 Task: Open Card Card0000000083 in Board Board0000000021 in Workspace WS0000000007 in Trello. Add Member Email0000000027 to Card Card0000000083 in Board Board0000000021 in Workspace WS0000000007 in Trello. Add Orange Label titled Label0000000083 to Card Card0000000083 in Board Board0000000021 in Workspace WS0000000007 in Trello. Add Checklist CL0000000083 to Card Card0000000083 in Board Board0000000021 in Workspace WS0000000007 in Trello. Add Dates with Start Date as Oct 01 2023 and Due Date as Oct 31 2023 to Card Card0000000083 in Board Board0000000021 in Workspace WS0000000007 in Trello
Action: Mouse moved to (683, 101)
Screenshot: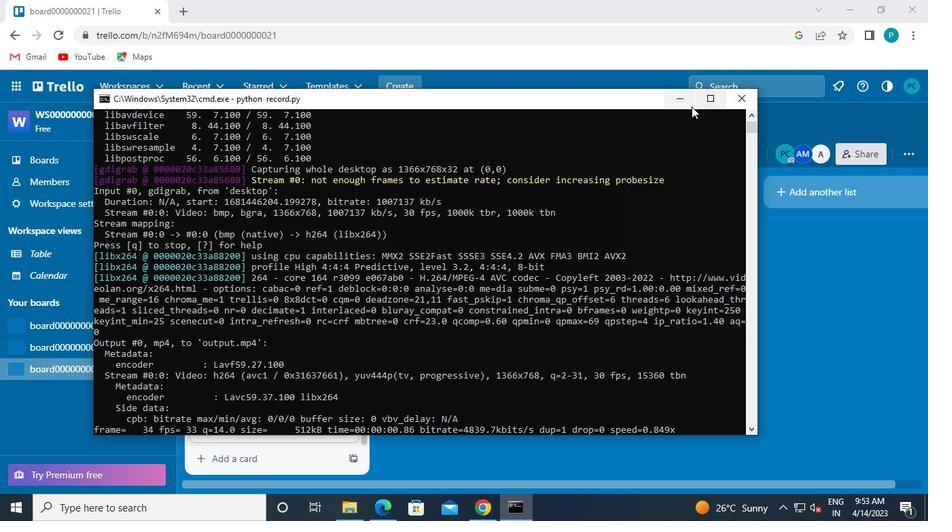 
Action: Mouse pressed left at (683, 101)
Screenshot: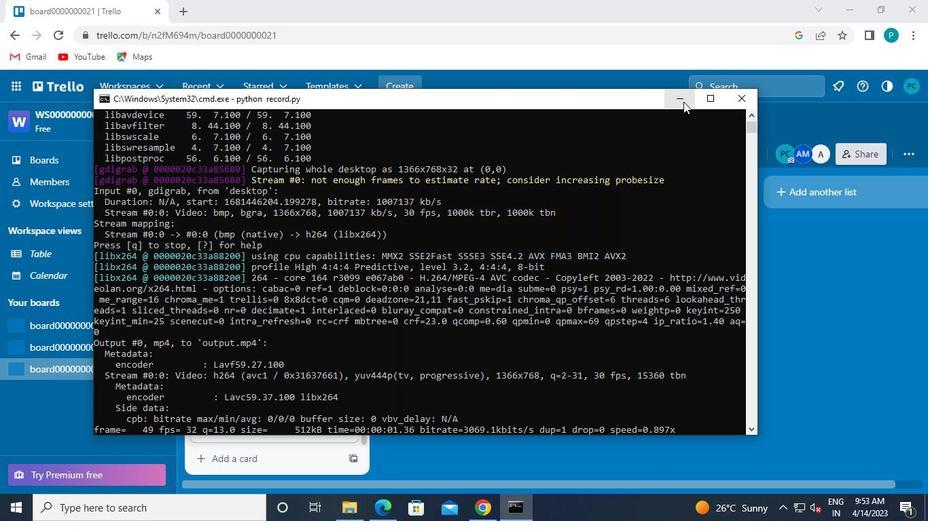 
Action: Mouse moved to (286, 393)
Screenshot: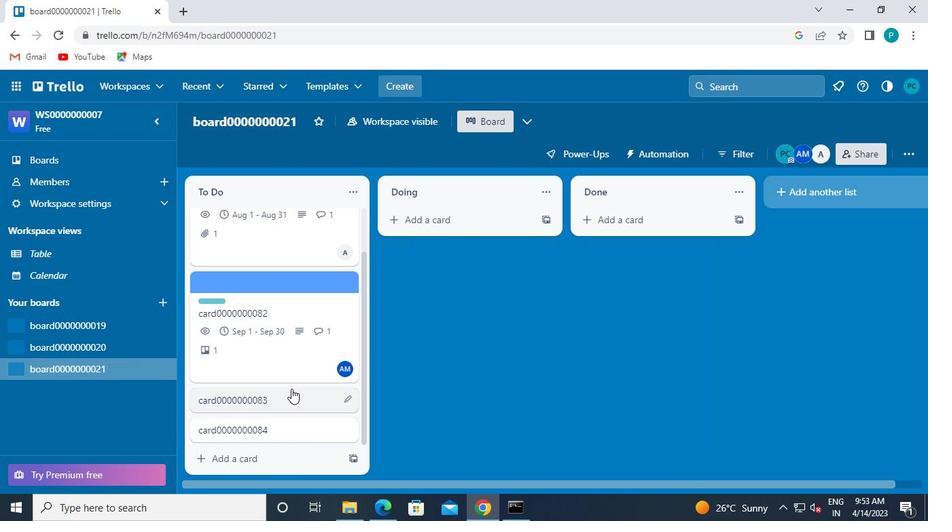 
Action: Mouse pressed left at (286, 393)
Screenshot: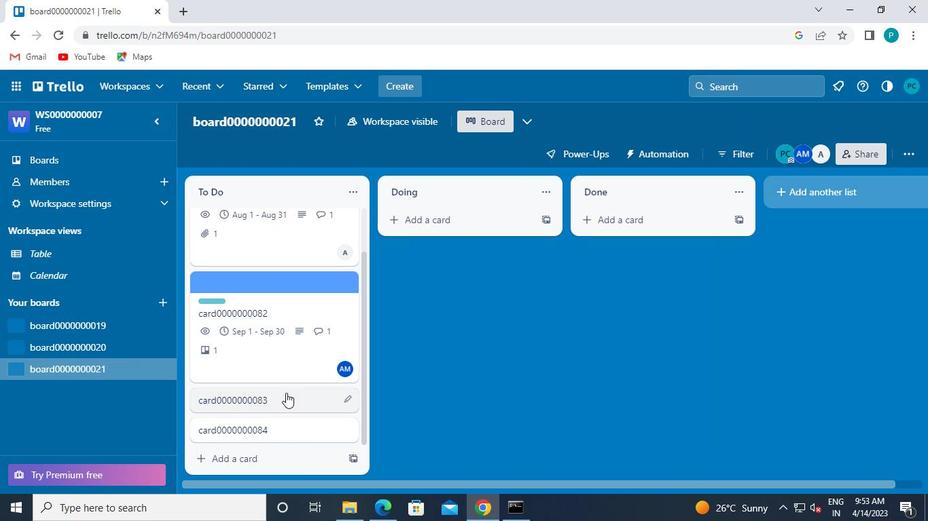 
Action: Mouse moved to (633, 242)
Screenshot: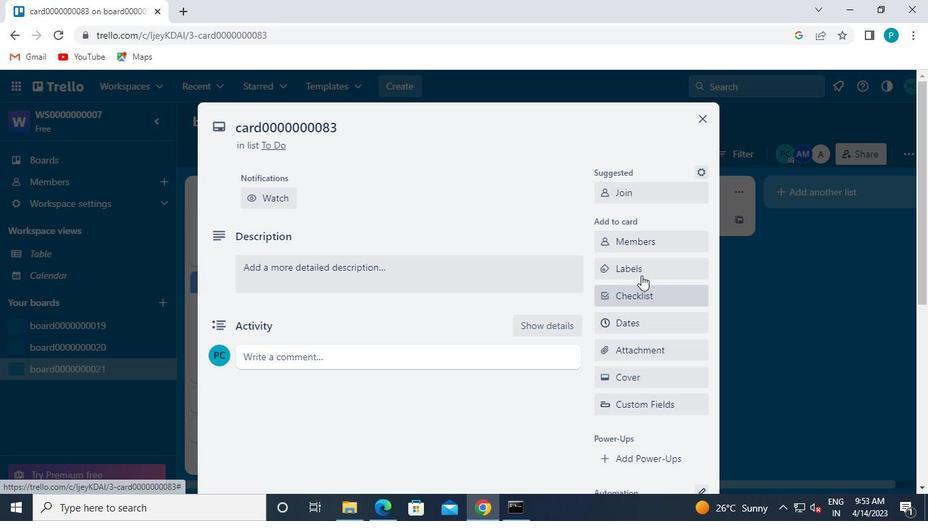 
Action: Mouse pressed left at (633, 242)
Screenshot: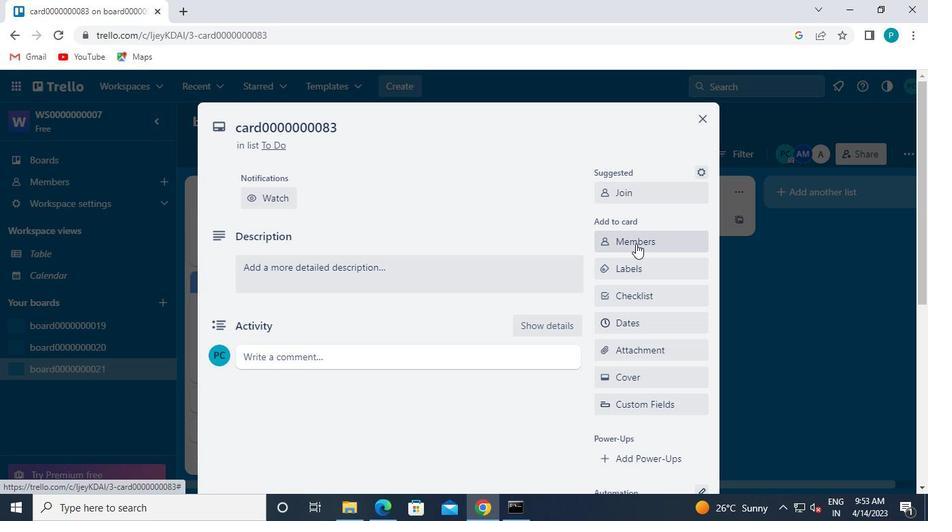 
Action: Mouse moved to (614, 302)
Screenshot: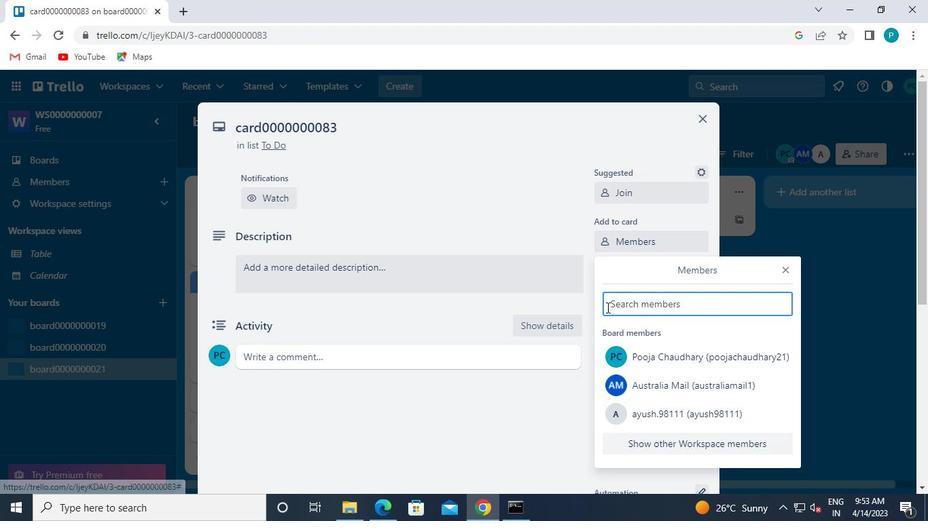 
Action: Mouse pressed left at (614, 302)
Screenshot: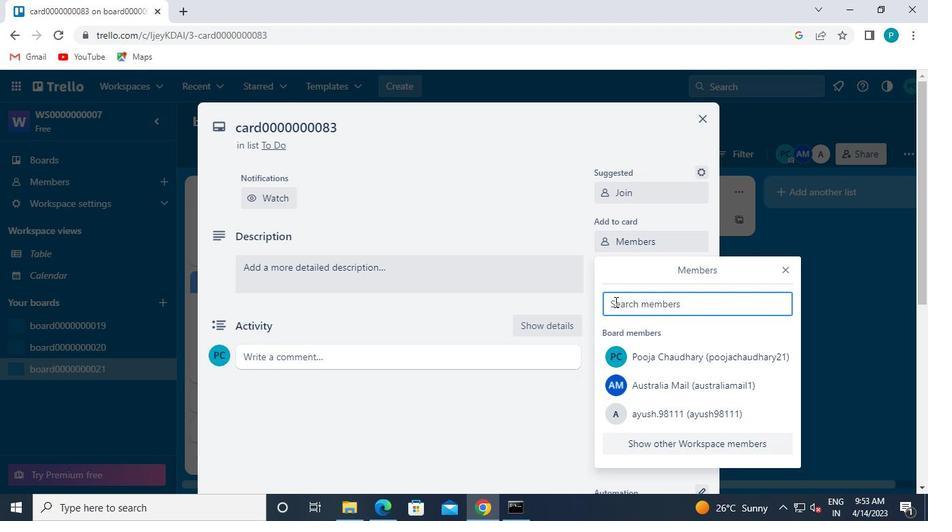 
Action: Keyboard c
Screenshot: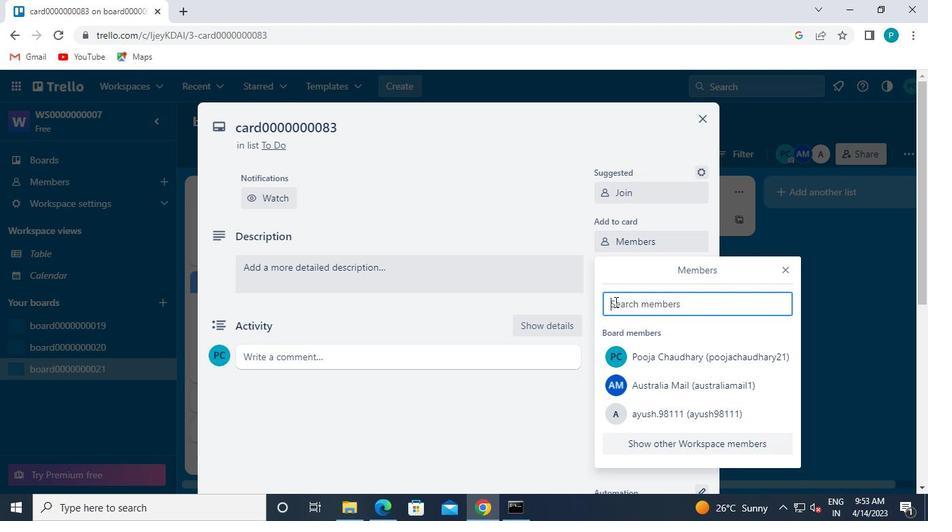 
Action: Keyboard a
Screenshot: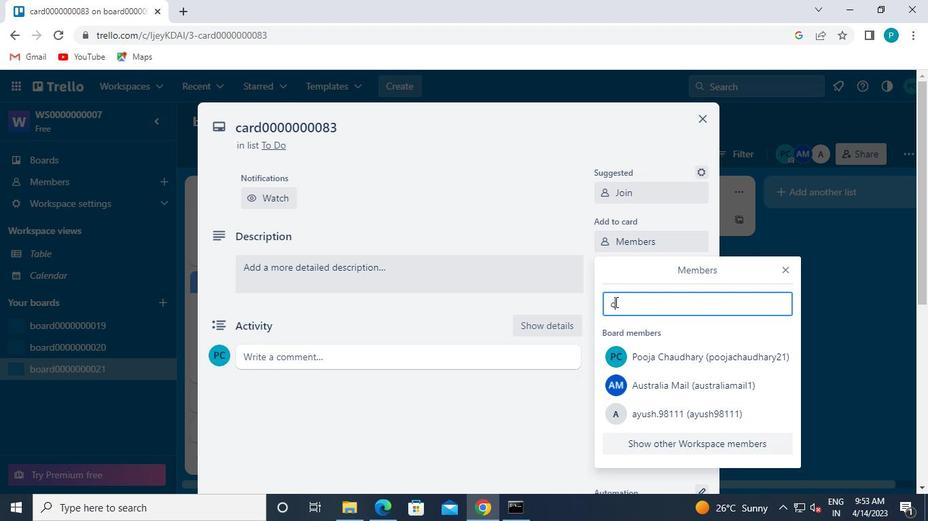 
Action: Keyboard r
Screenshot: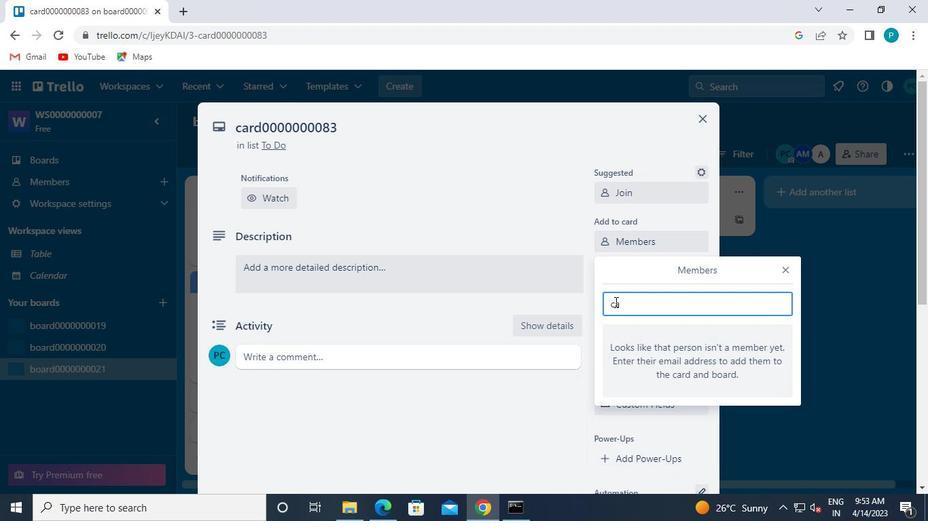 
Action: Keyboard x
Screenshot: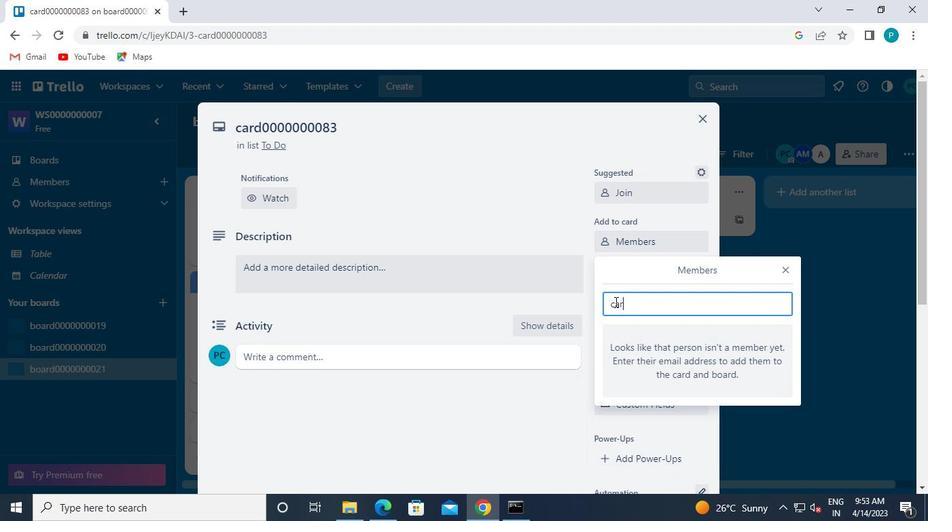
Action: Keyboard x
Screenshot: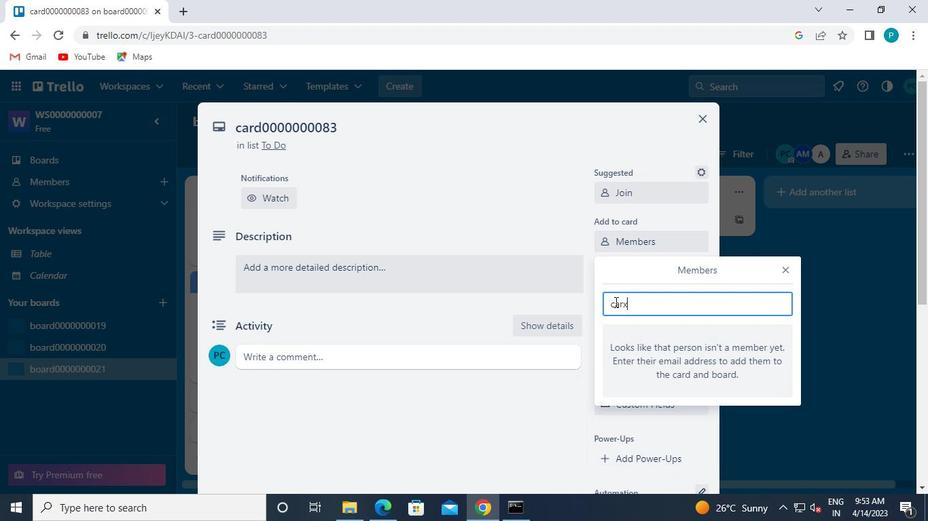 
Action: Keyboard s
Screenshot: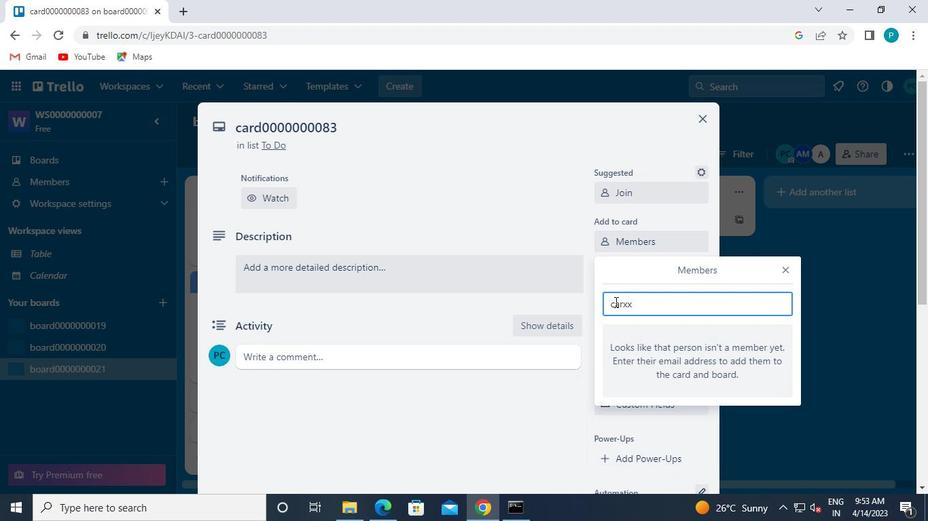 
Action: Keyboard t
Screenshot: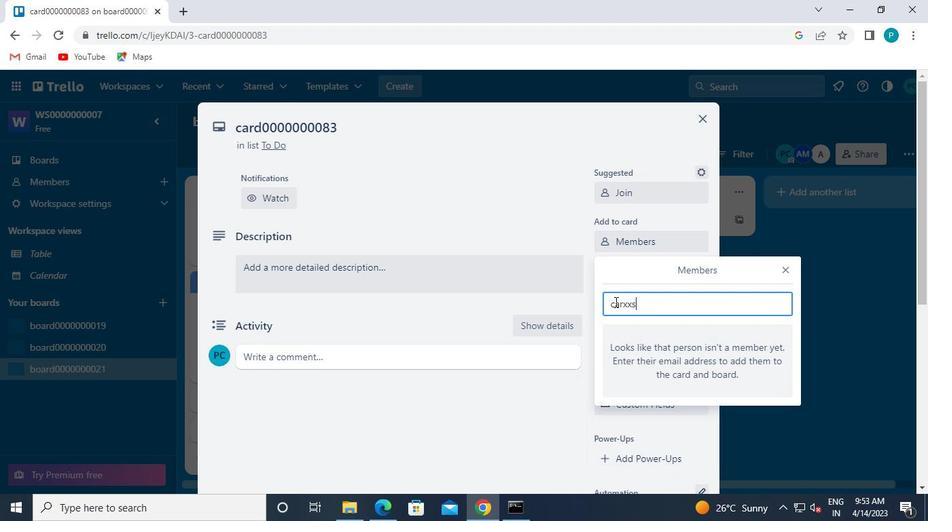 
Action: Keyboard r
Screenshot: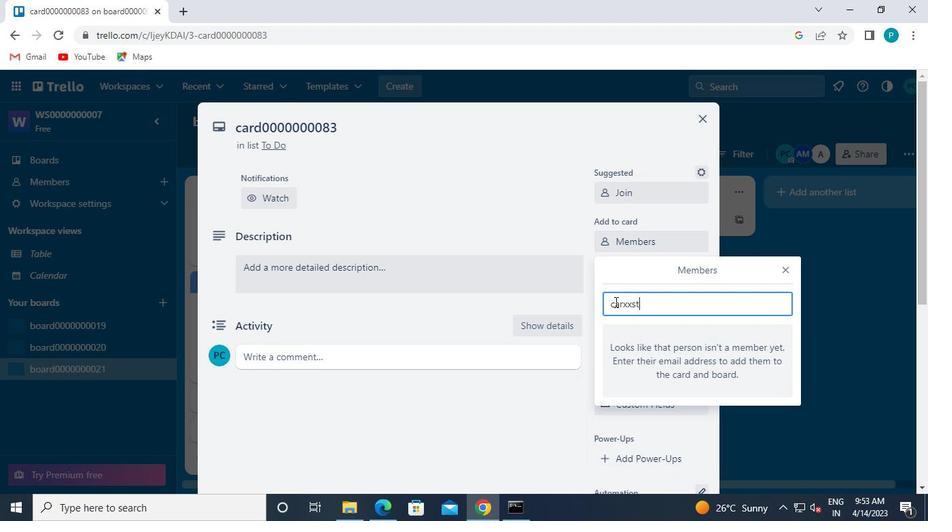 
Action: Keyboard e
Screenshot: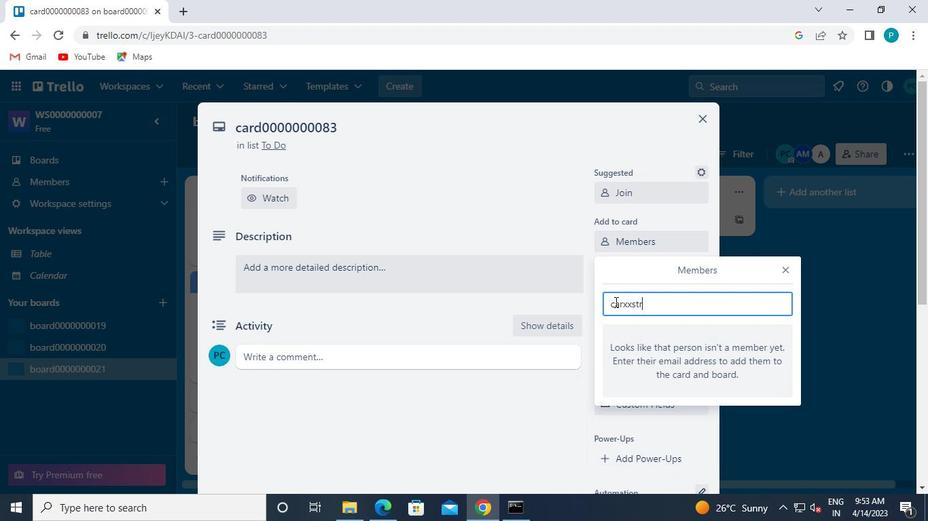 
Action: Keyboard e
Screenshot: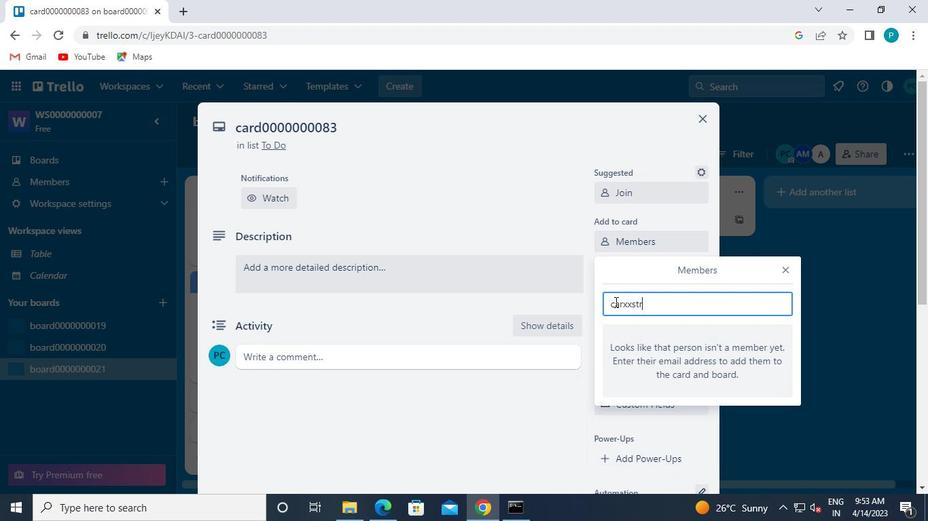 
Action: Keyboard t
Screenshot: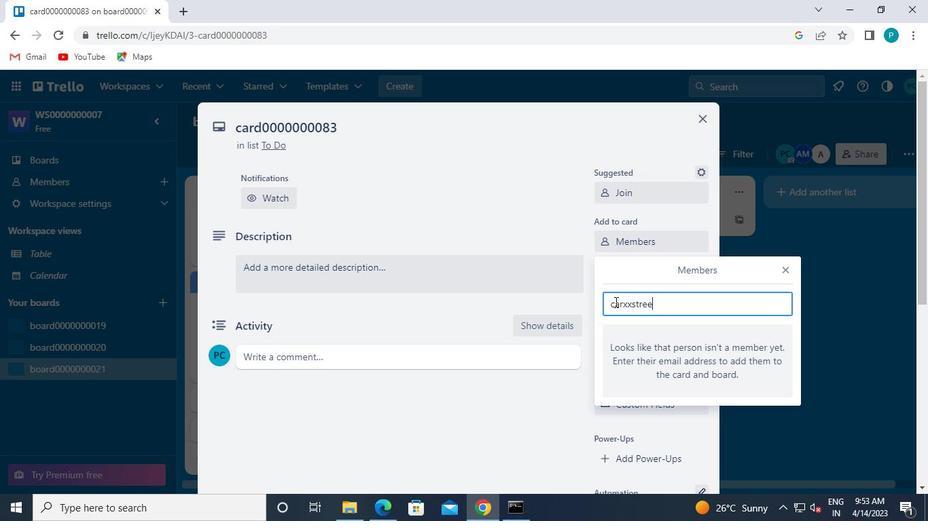 
Action: Keyboard 7
Screenshot: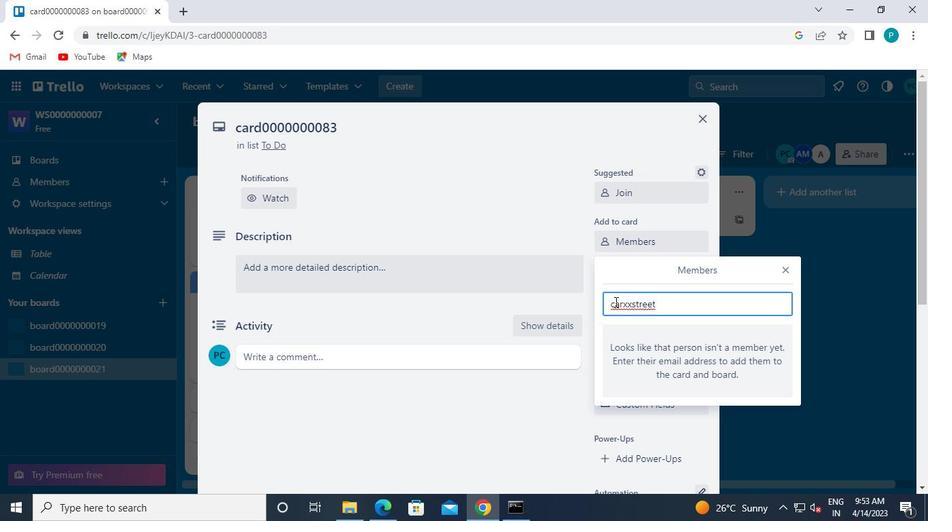 
Action: Keyboard 9
Screenshot: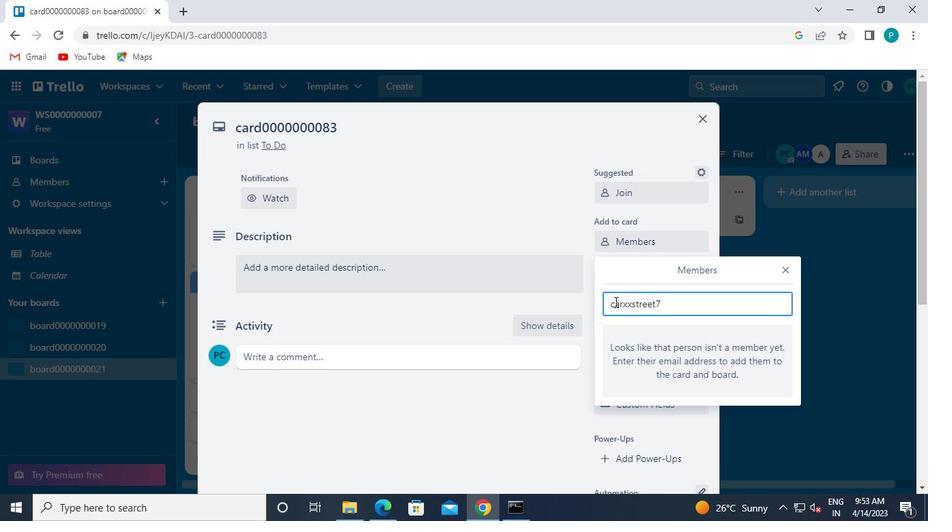 
Action: Keyboard 1
Screenshot: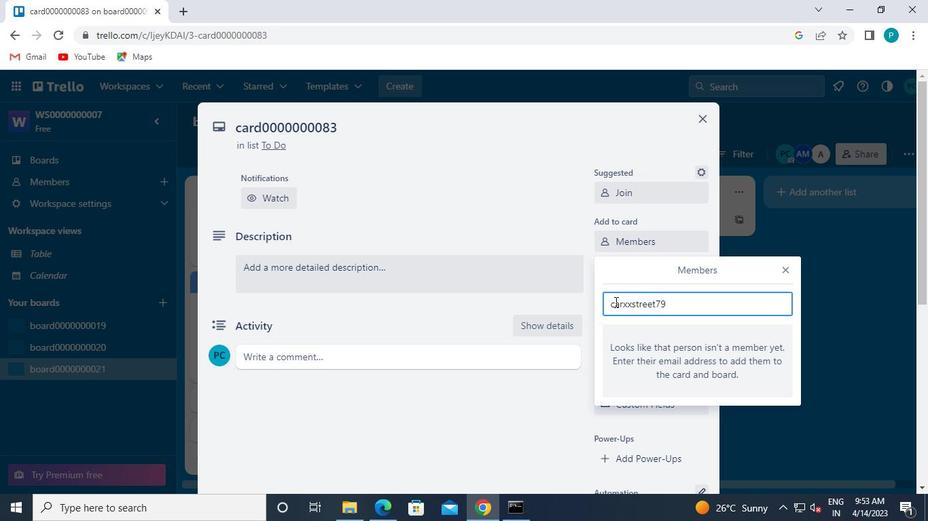 
Action: Keyboard 6
Screenshot: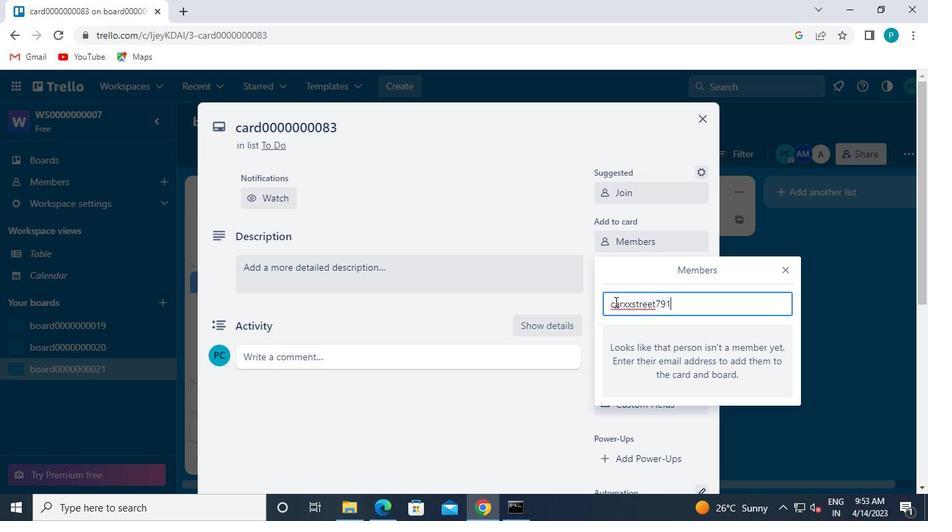 
Action: Keyboard Key.shift
Screenshot: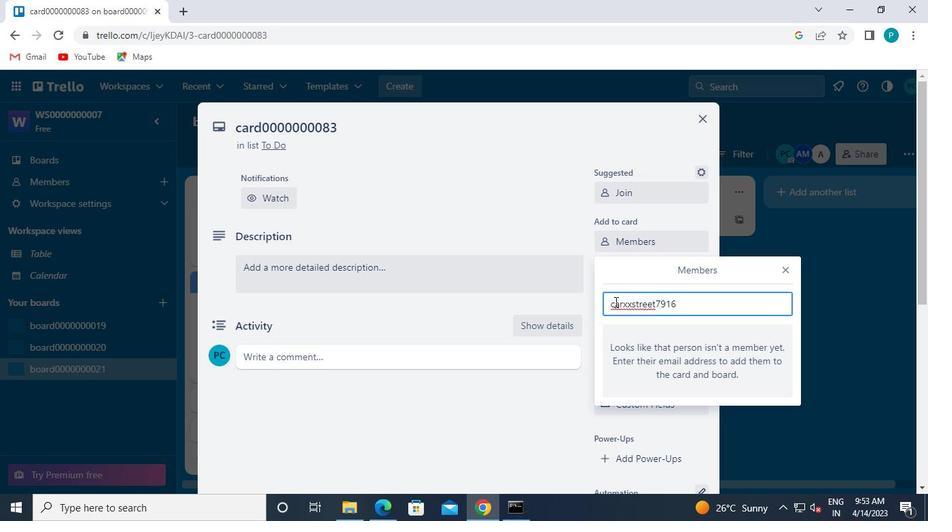 
Action: Keyboard @
Screenshot: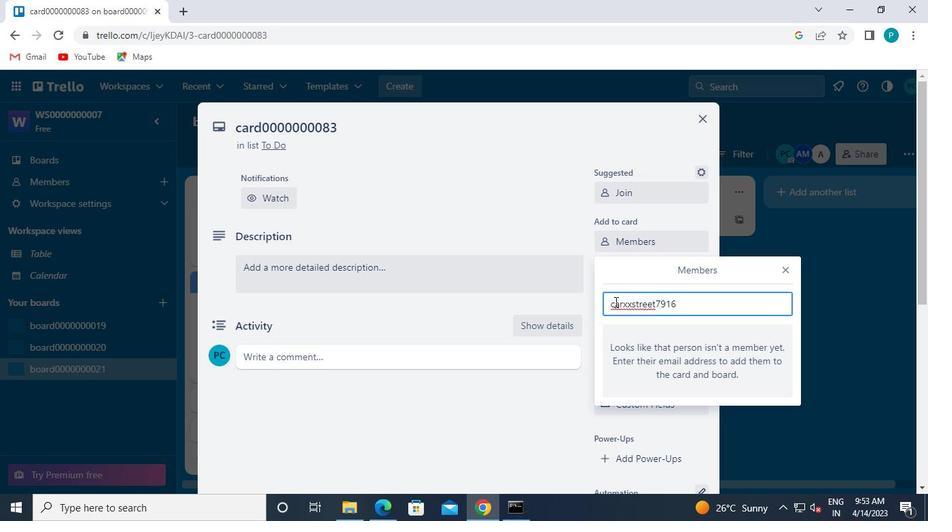 
Action: Keyboard g
Screenshot: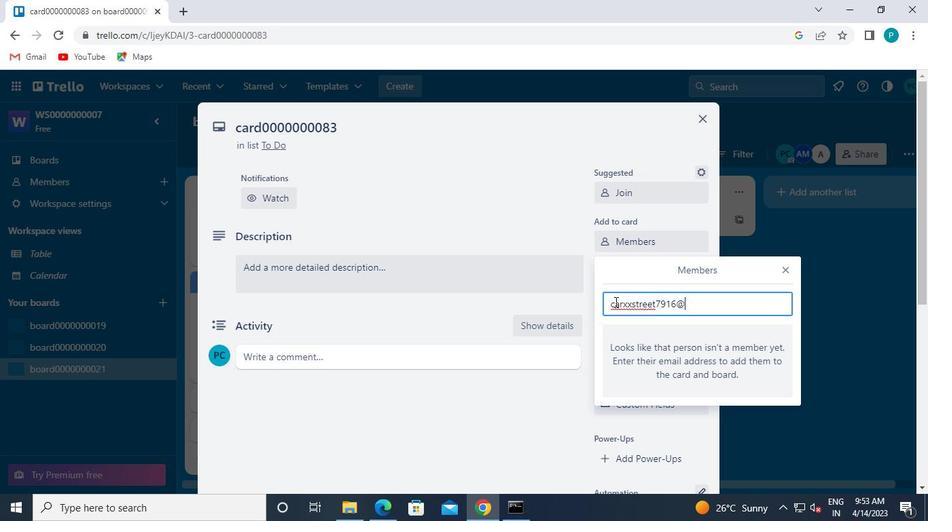 
Action: Keyboard m
Screenshot: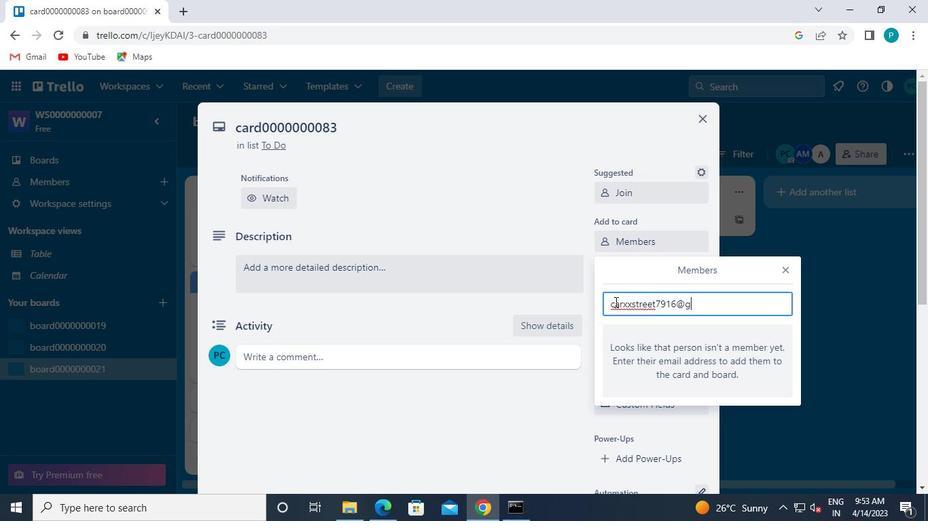 
Action: Keyboard a
Screenshot: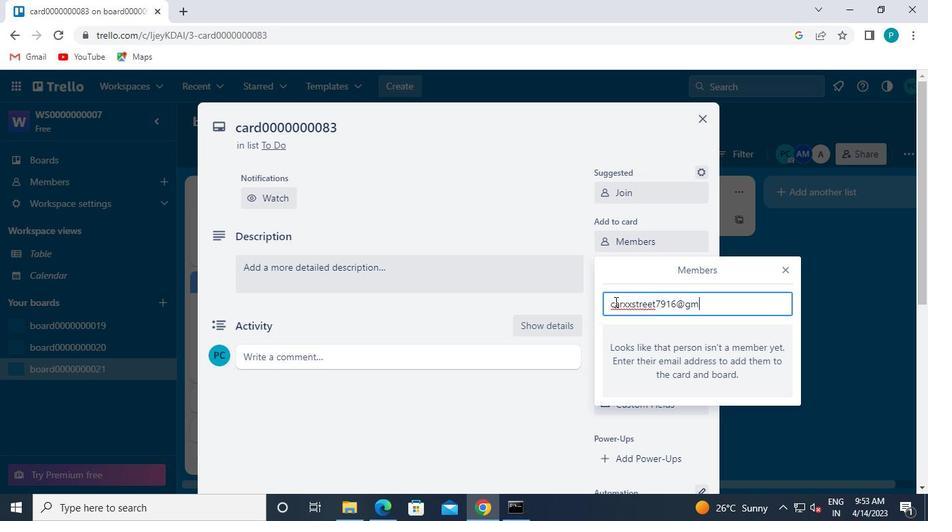 
Action: Keyboard i
Screenshot: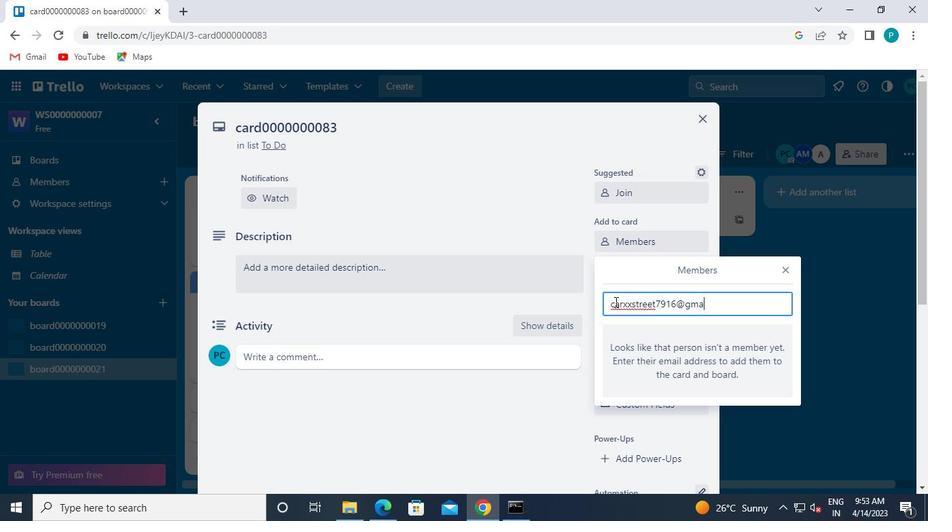 
Action: Mouse moved to (663, 269)
Screenshot: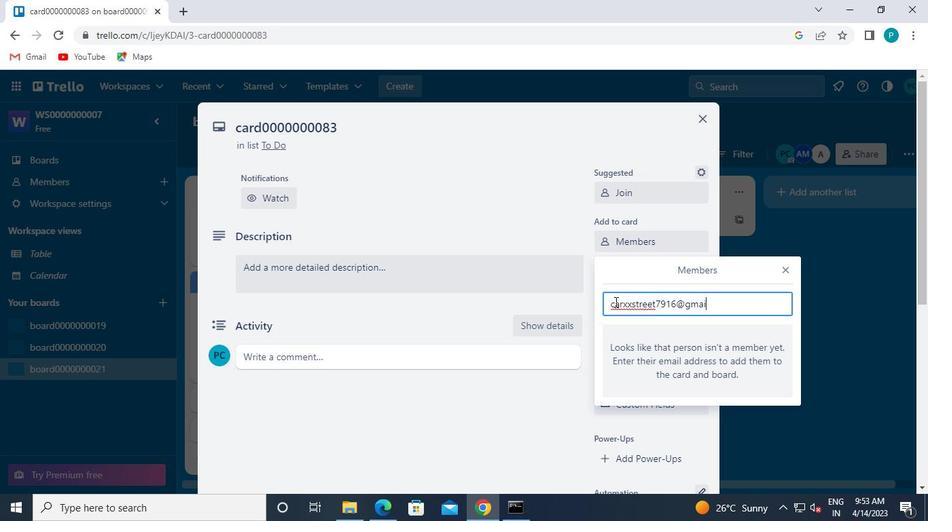 
Action: Keyboard l
Screenshot: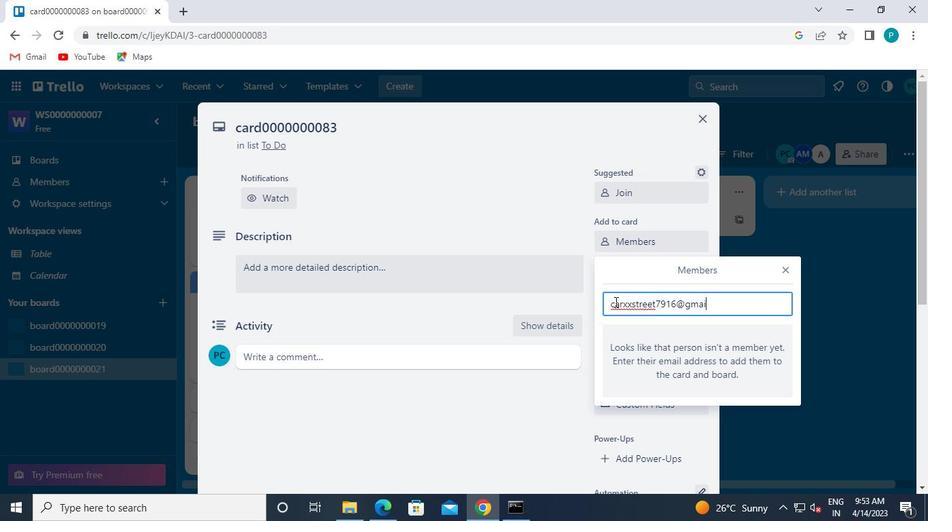 
Action: Mouse moved to (720, 236)
Screenshot: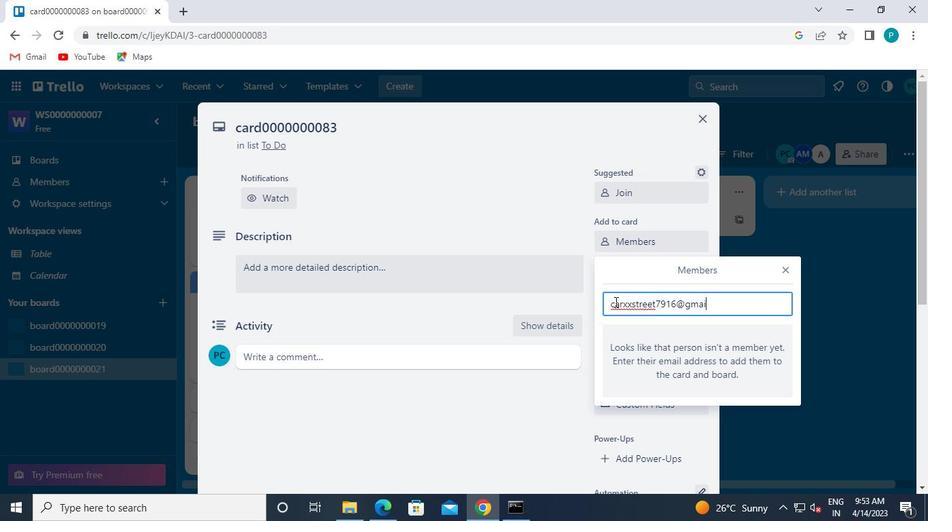 
Action: Keyboard .
Screenshot: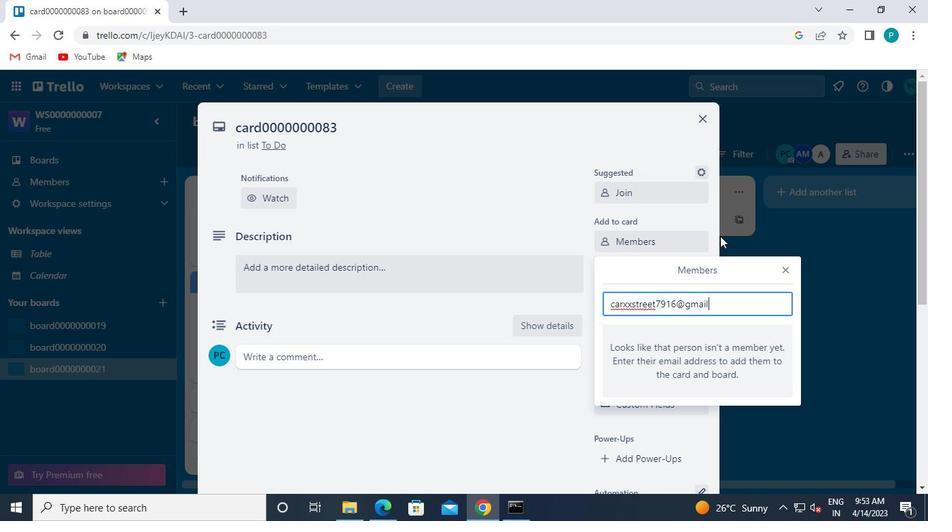 
Action: Keyboard c
Screenshot: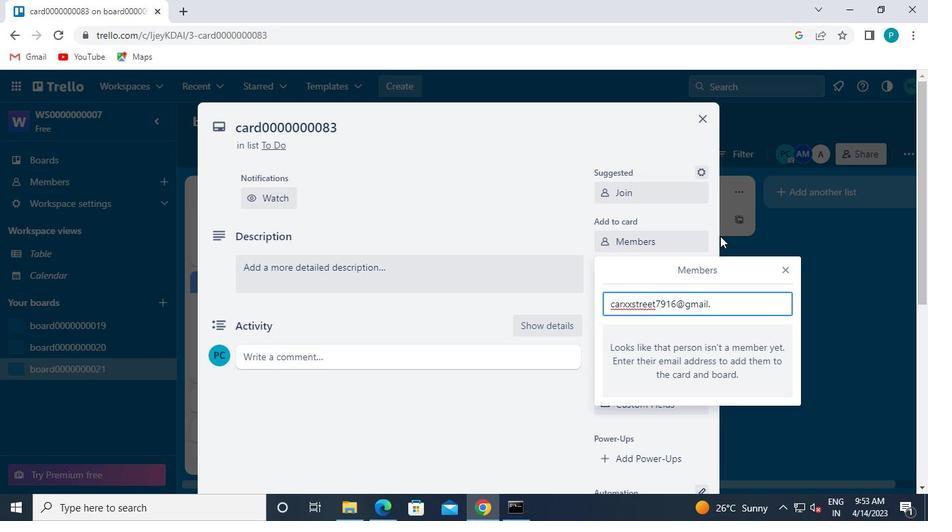 
Action: Keyboard o
Screenshot: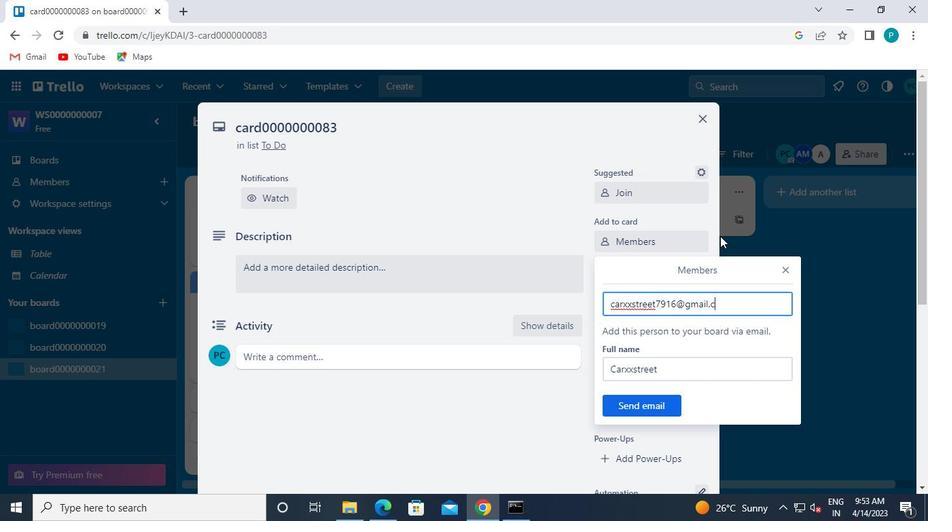 
Action: Keyboard m
Screenshot: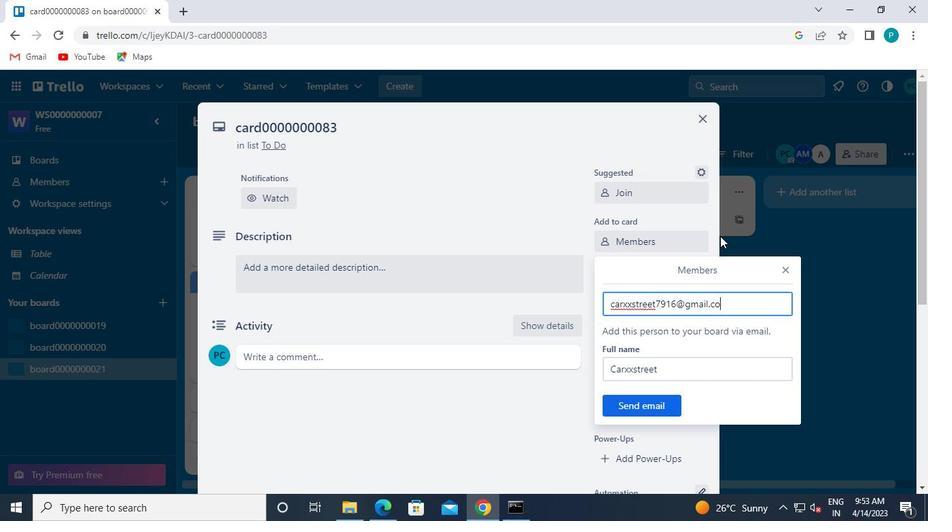 
Action: Mouse moved to (654, 401)
Screenshot: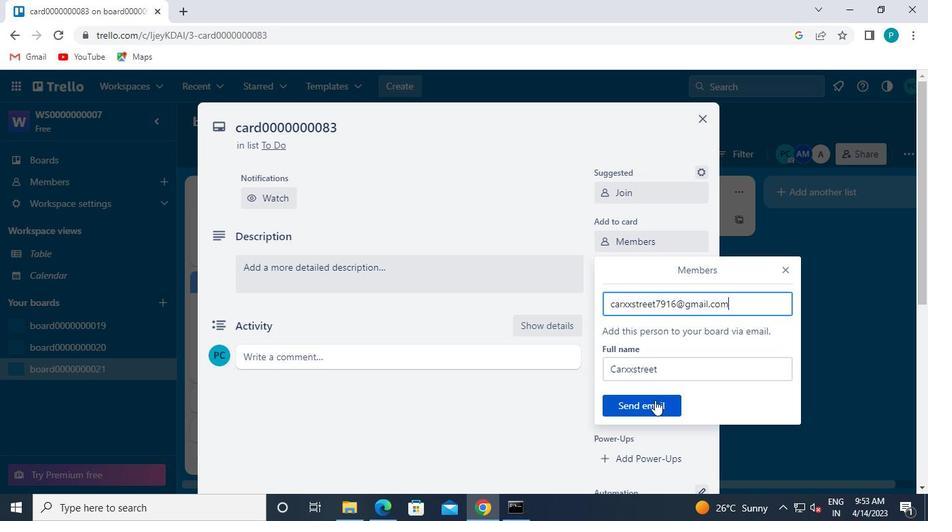 
Action: Mouse pressed left at (654, 401)
Screenshot: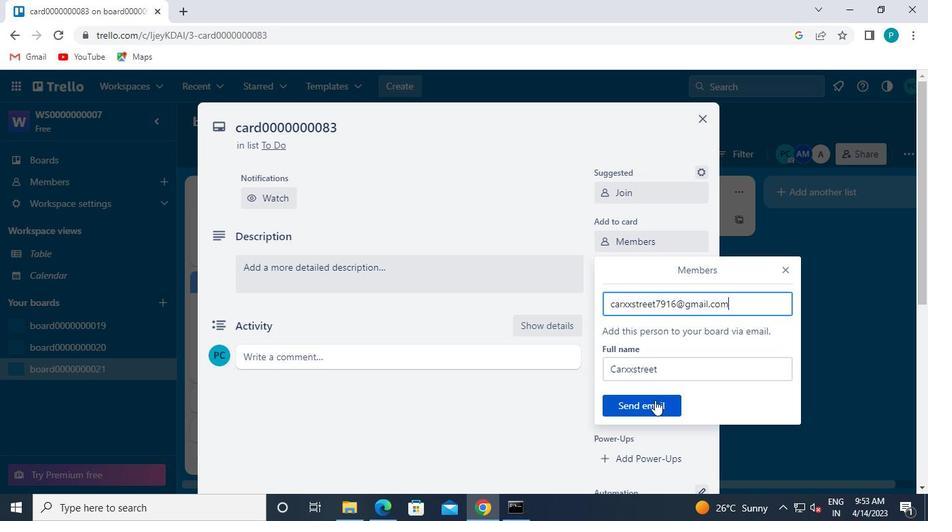
Action: Mouse moved to (637, 270)
Screenshot: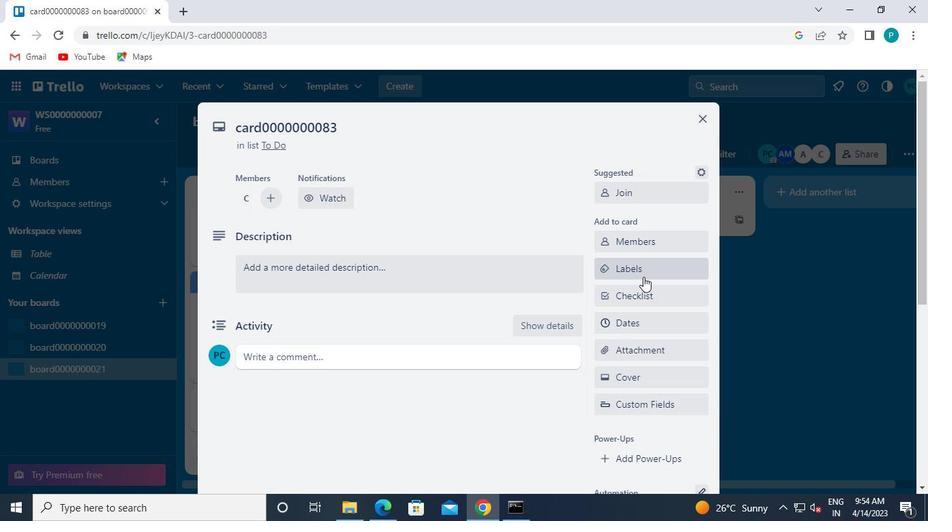 
Action: Mouse pressed left at (637, 270)
Screenshot: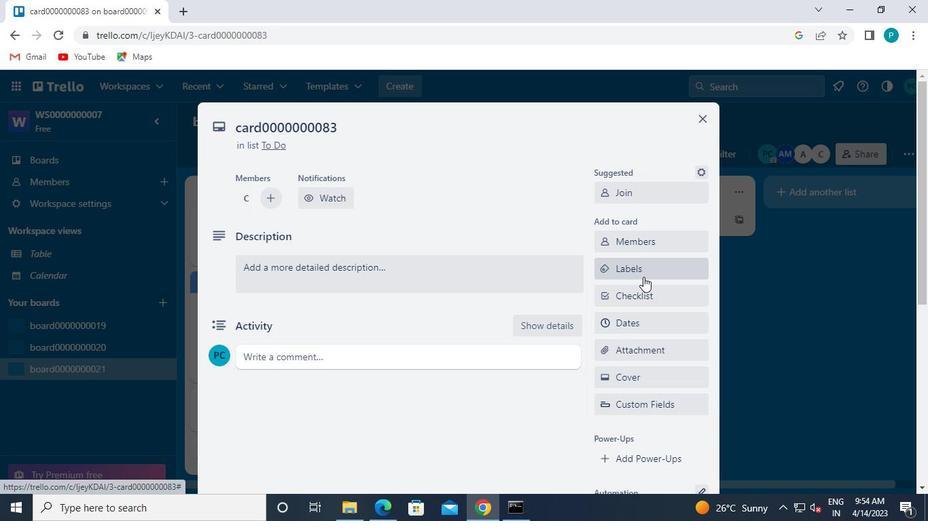 
Action: Mouse moved to (706, 406)
Screenshot: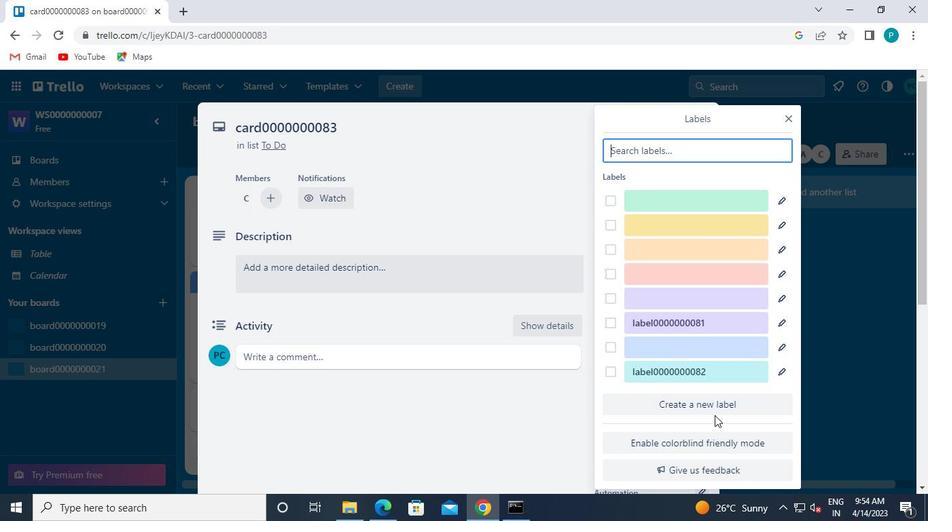 
Action: Mouse pressed left at (706, 406)
Screenshot: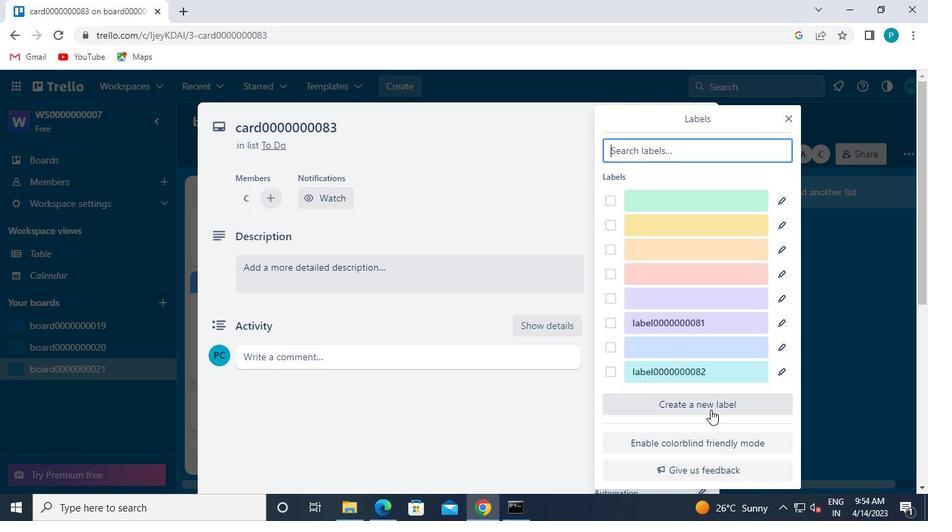 
Action: Mouse moved to (696, 309)
Screenshot: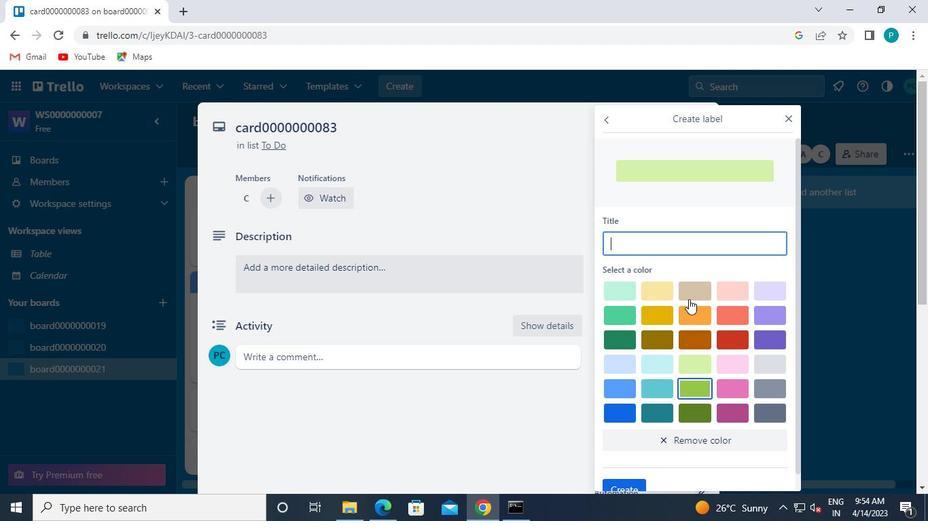 
Action: Mouse pressed left at (696, 309)
Screenshot: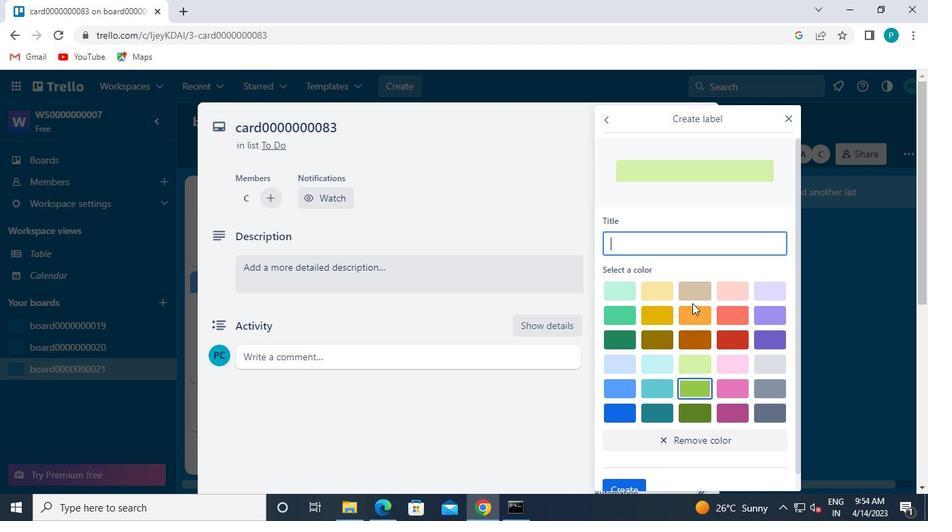 
Action: Mouse moved to (650, 239)
Screenshot: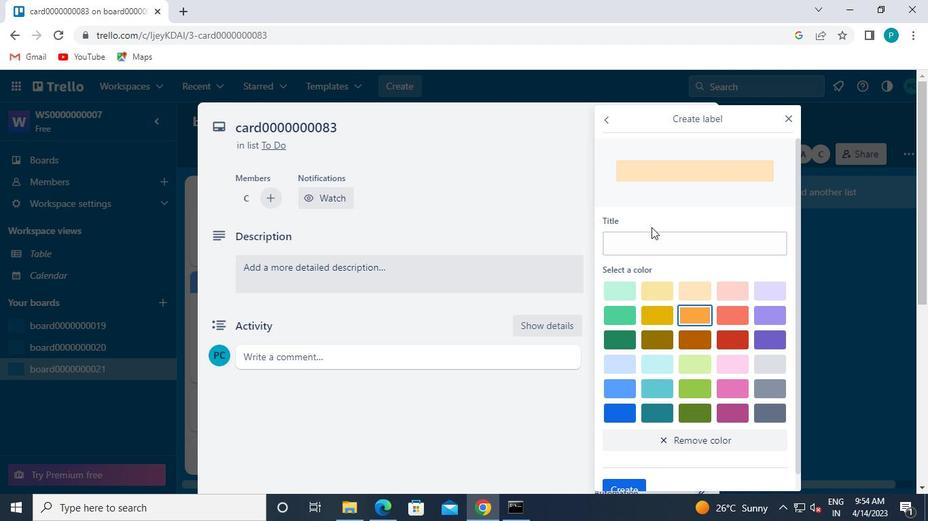 
Action: Mouse pressed left at (650, 239)
Screenshot: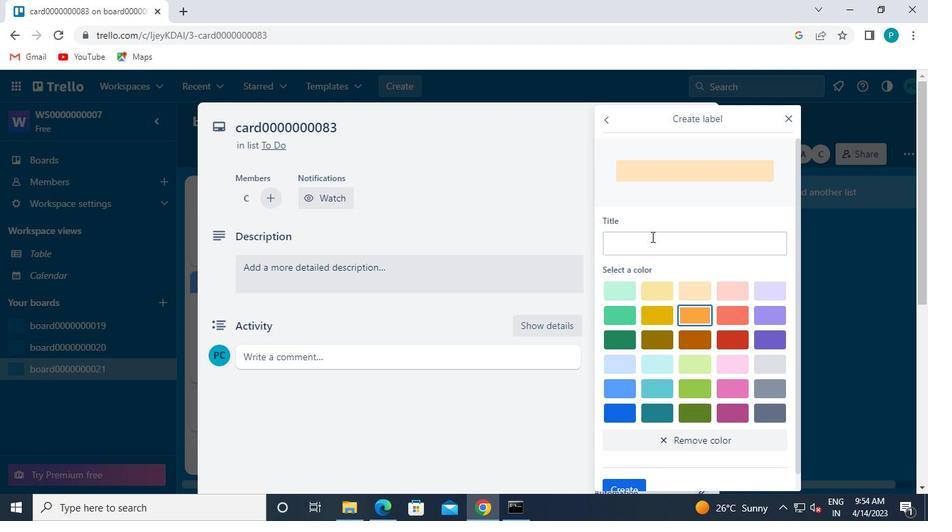 
Action: Keyboard l
Screenshot: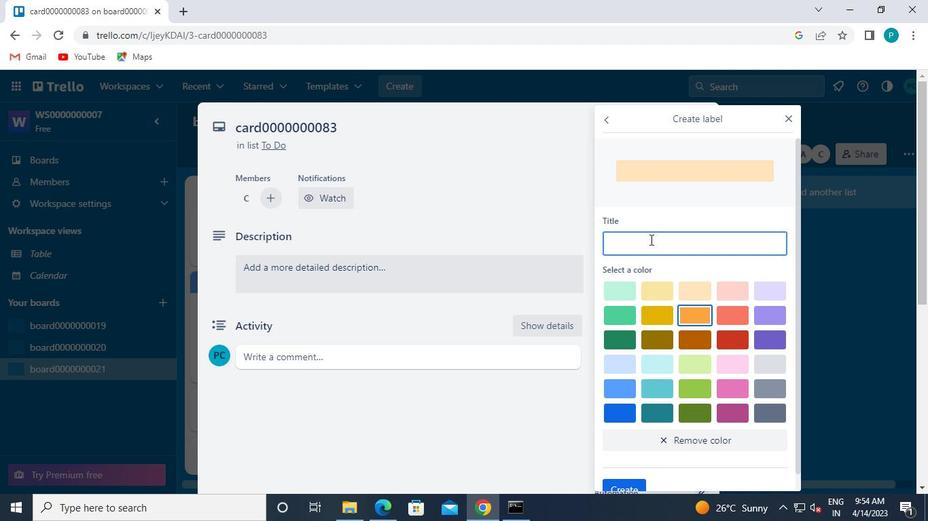 
Action: Keyboard a
Screenshot: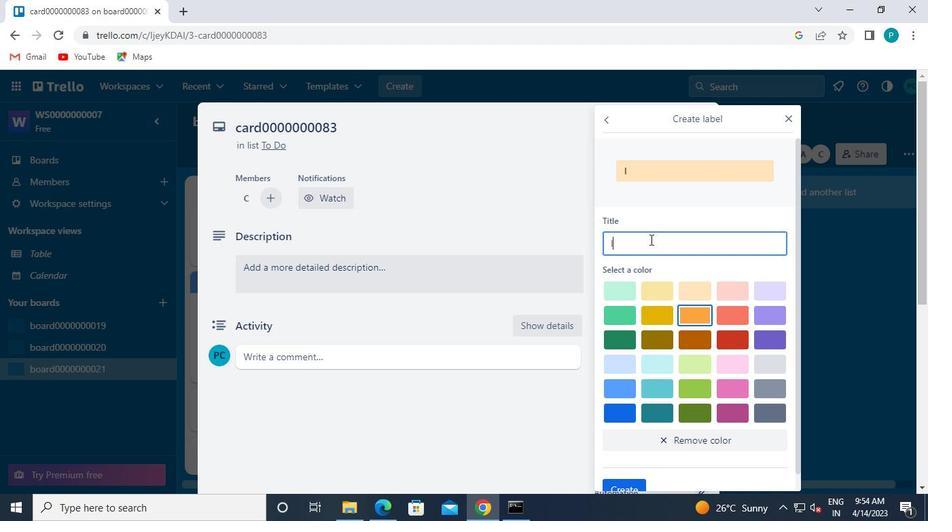 
Action: Keyboard b
Screenshot: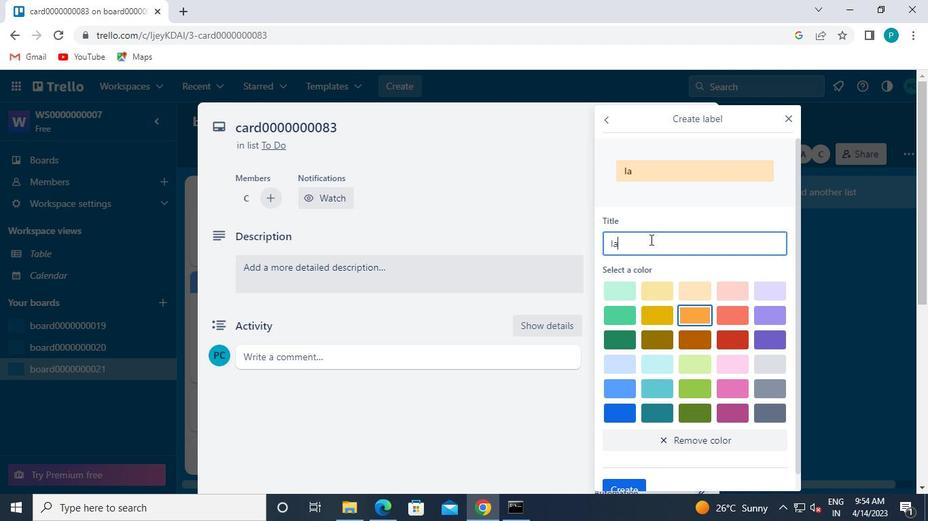 
Action: Keyboard e
Screenshot: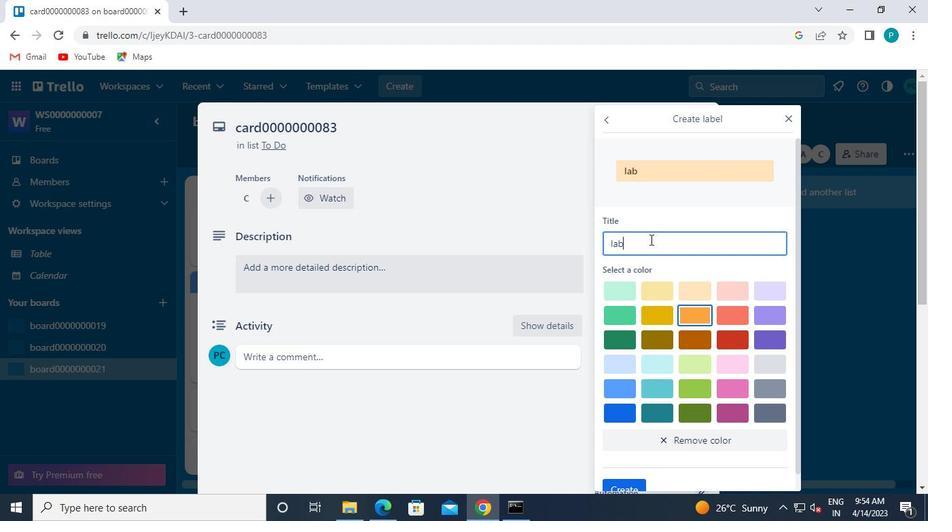 
Action: Keyboard l
Screenshot: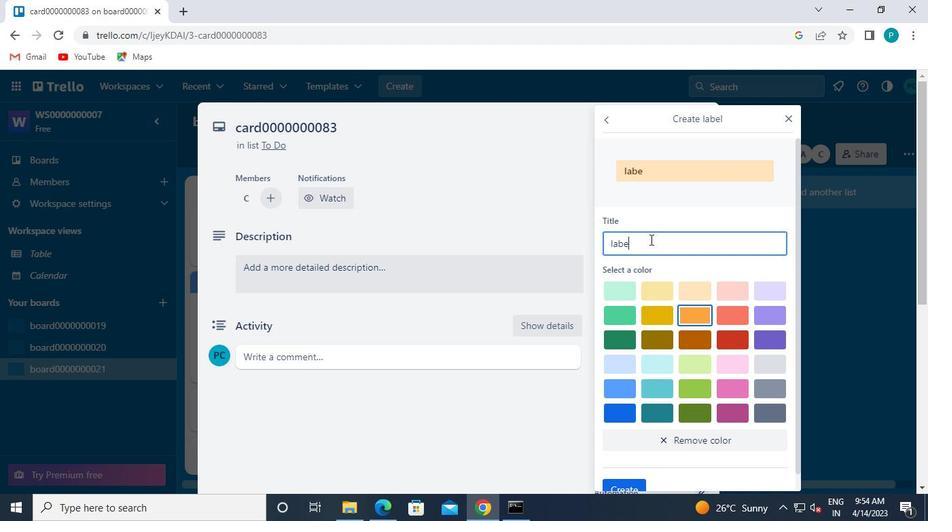 
Action: Keyboard 0
Screenshot: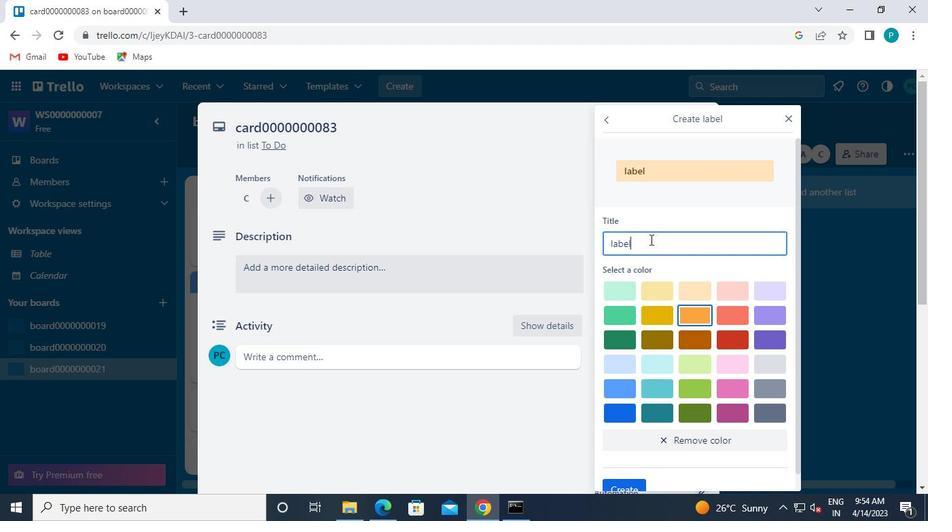 
Action: Keyboard 0
Screenshot: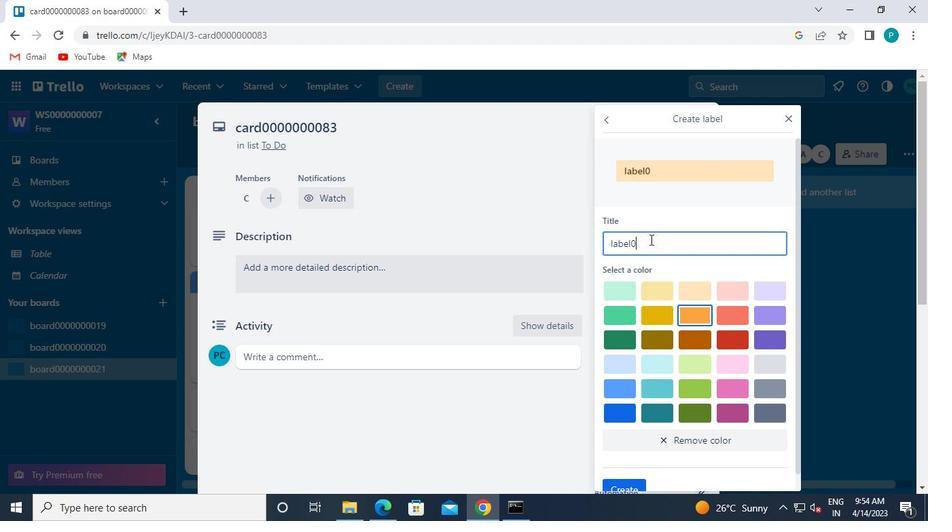 
Action: Keyboard 0
Screenshot: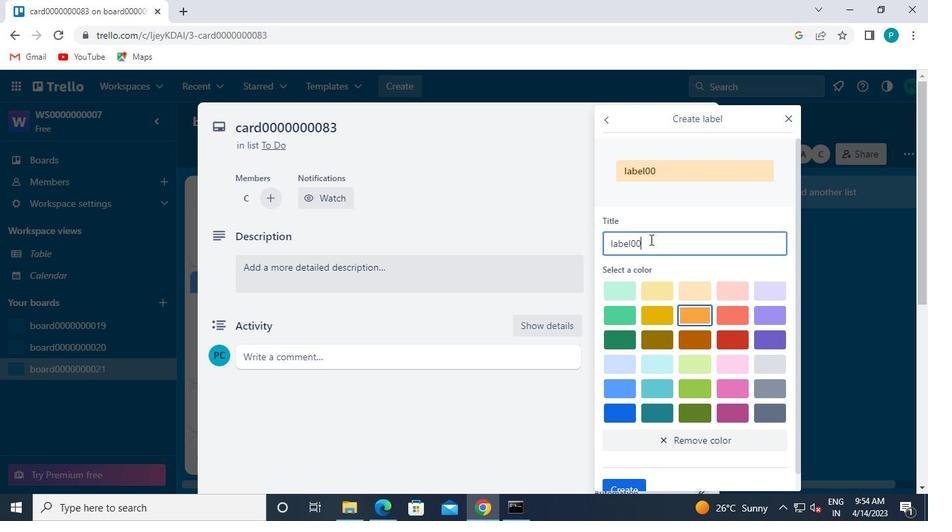 
Action: Keyboard 0
Screenshot: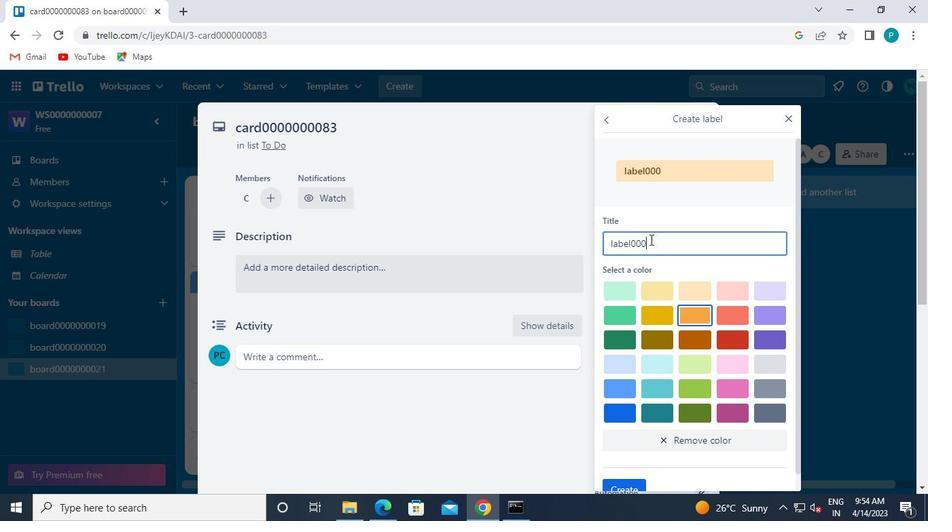 
Action: Keyboard 0
Screenshot: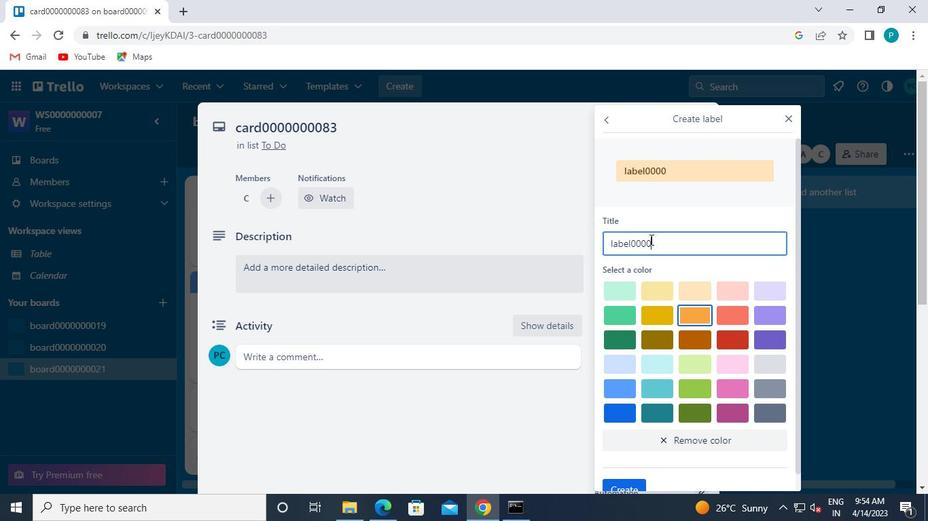 
Action: Keyboard 0
Screenshot: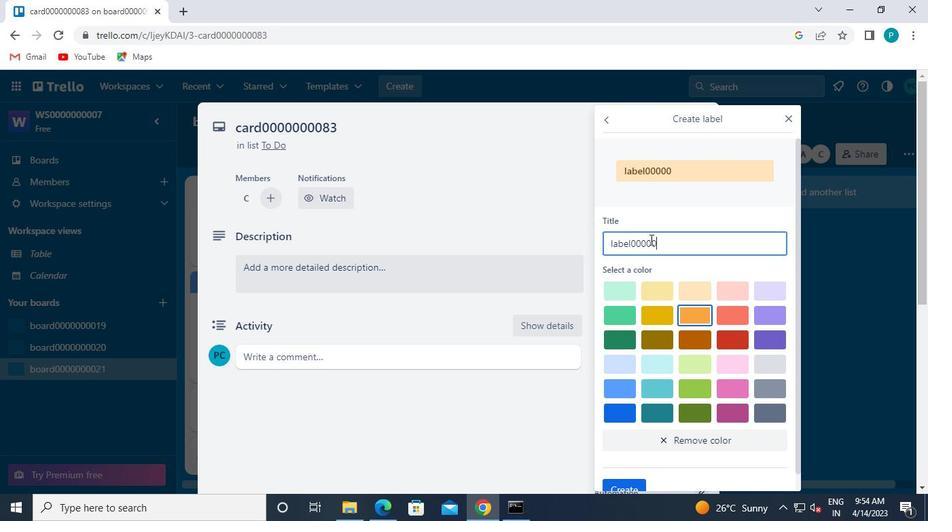 
Action: Keyboard 0
Screenshot: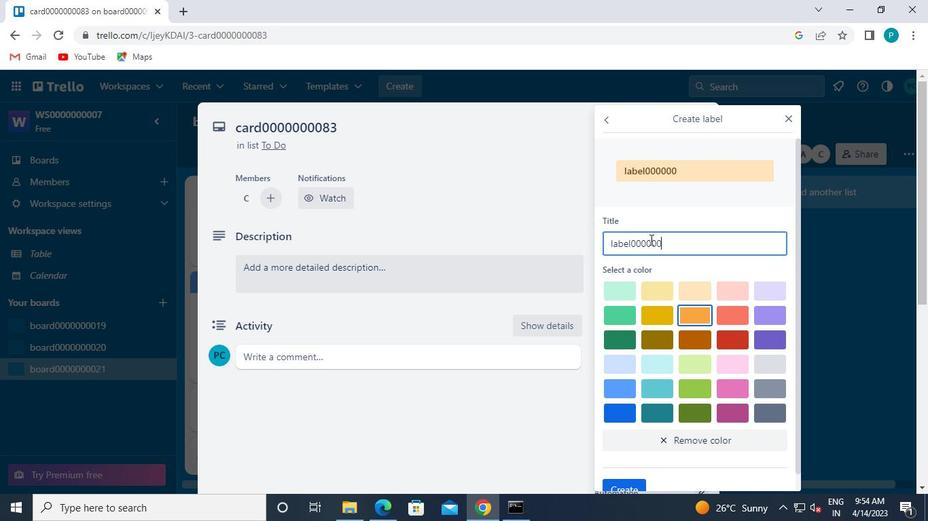 
Action: Keyboard 0
Screenshot: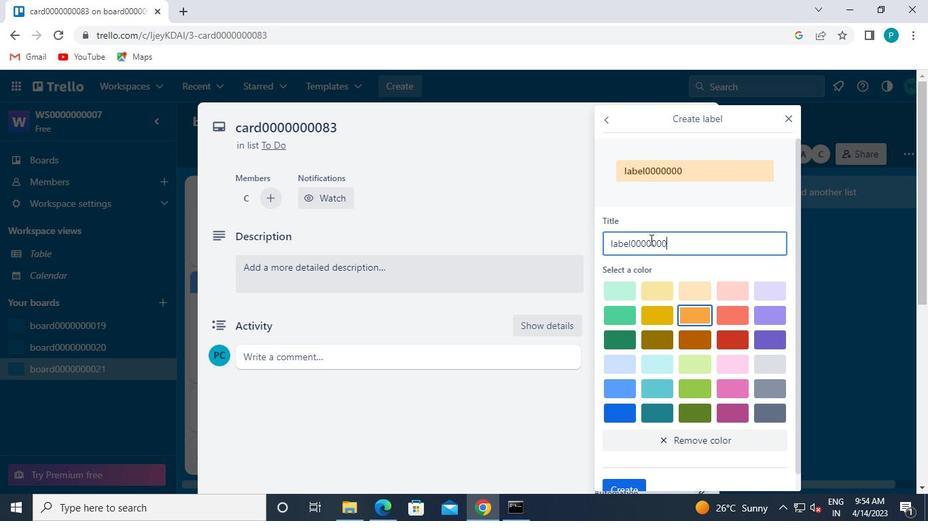 
Action: Keyboard 0
Screenshot: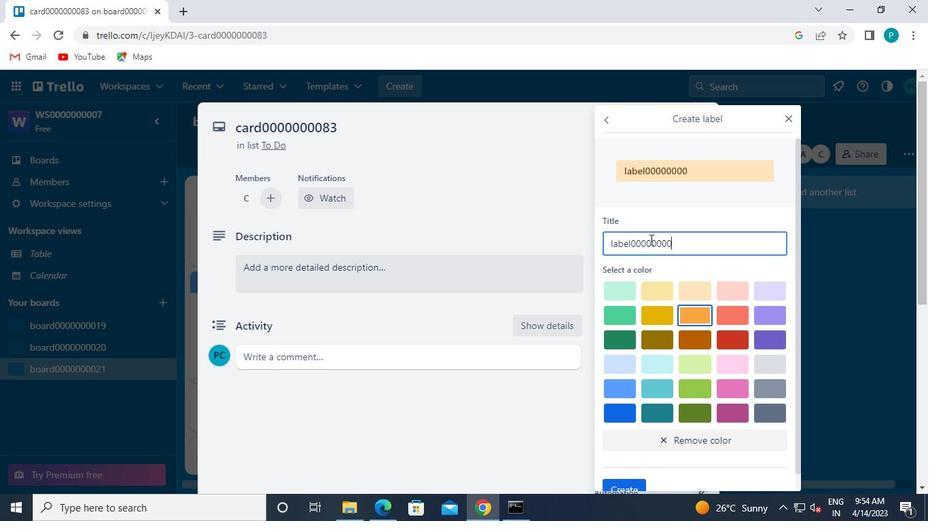 
Action: Keyboard 8
Screenshot: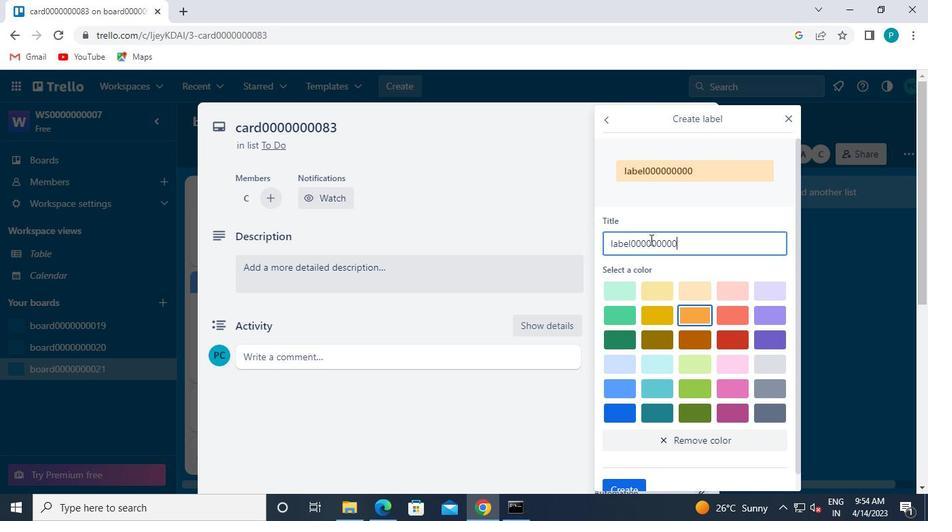 
Action: Keyboard 3
Screenshot: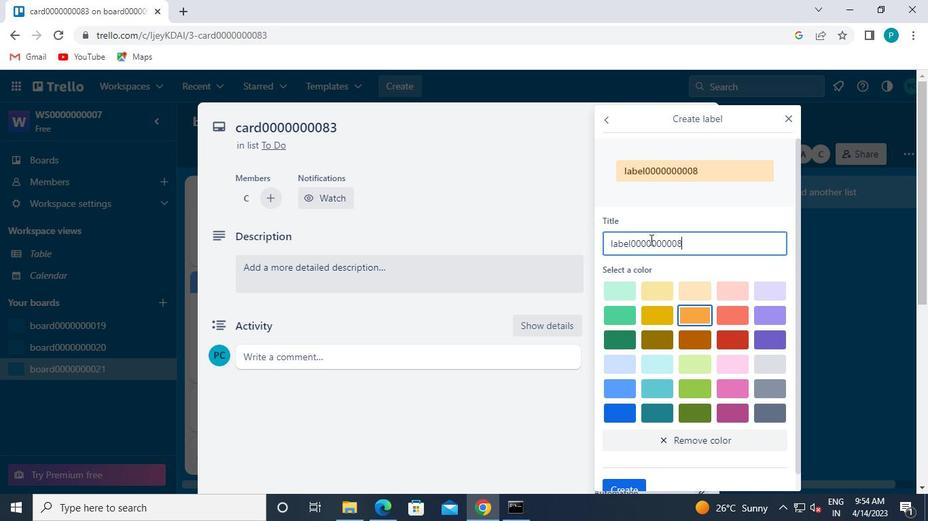 
Action: Mouse moved to (627, 470)
Screenshot: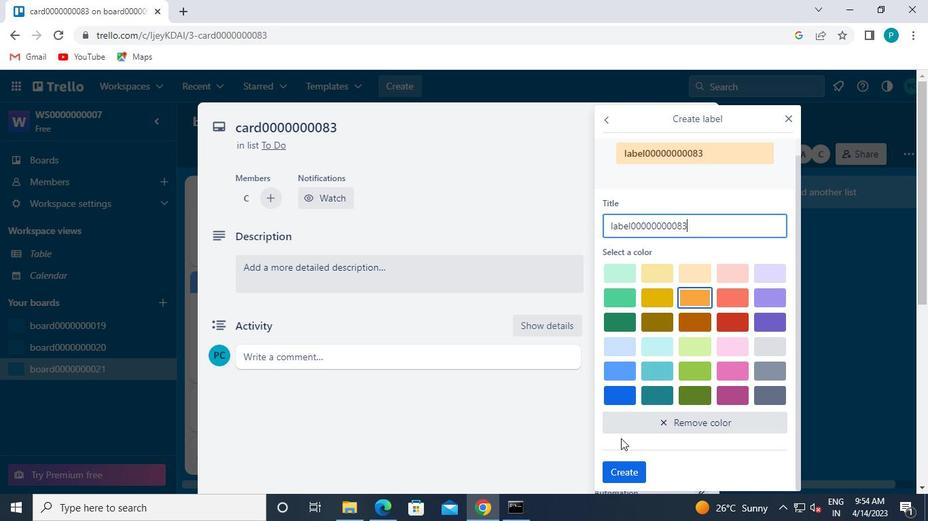 
Action: Mouse pressed left at (627, 470)
Screenshot: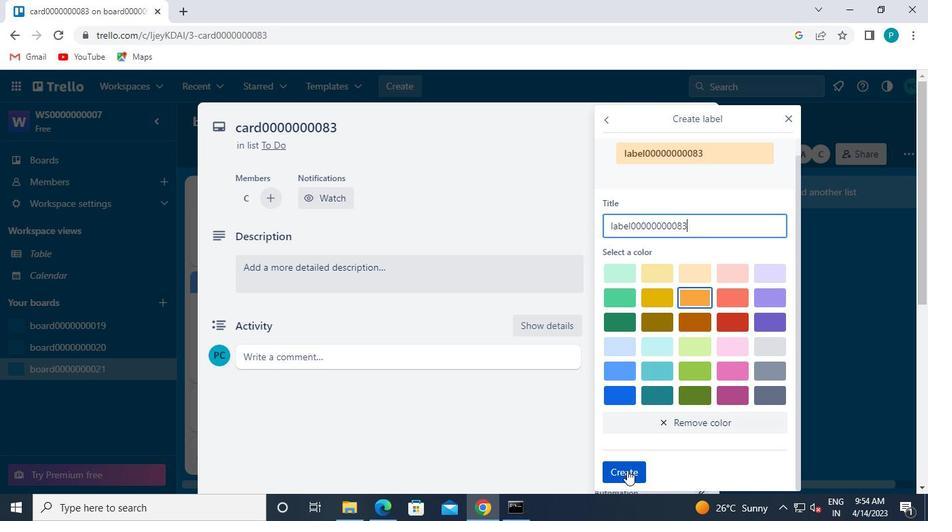 
Action: Mouse moved to (786, 113)
Screenshot: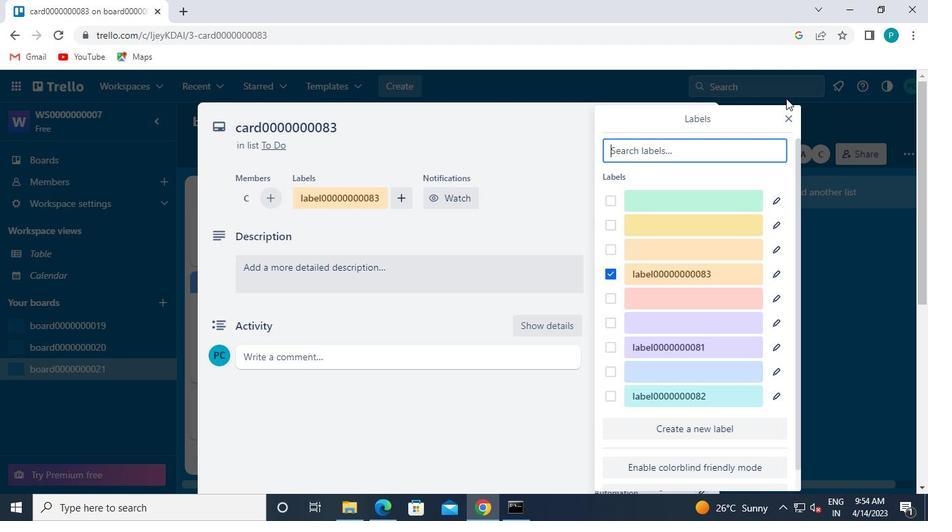 
Action: Mouse pressed left at (786, 113)
Screenshot: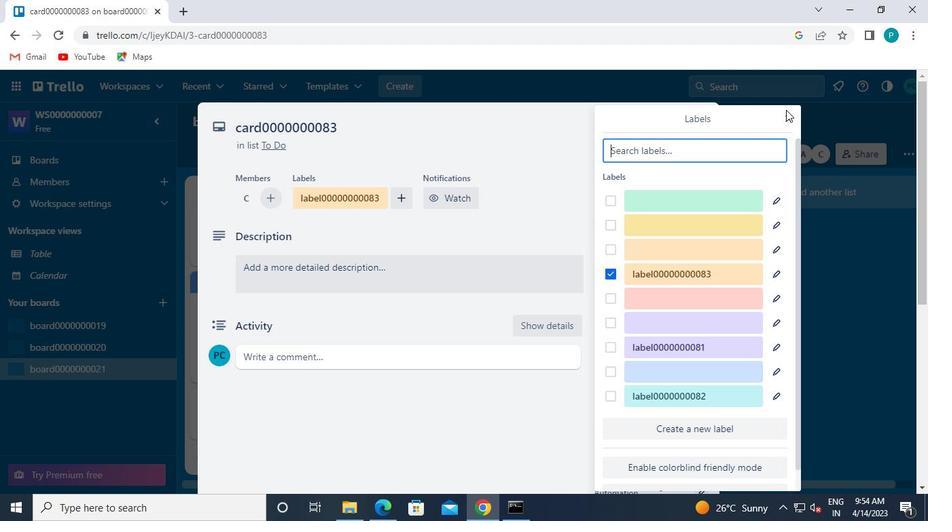 
Action: Mouse moved to (666, 299)
Screenshot: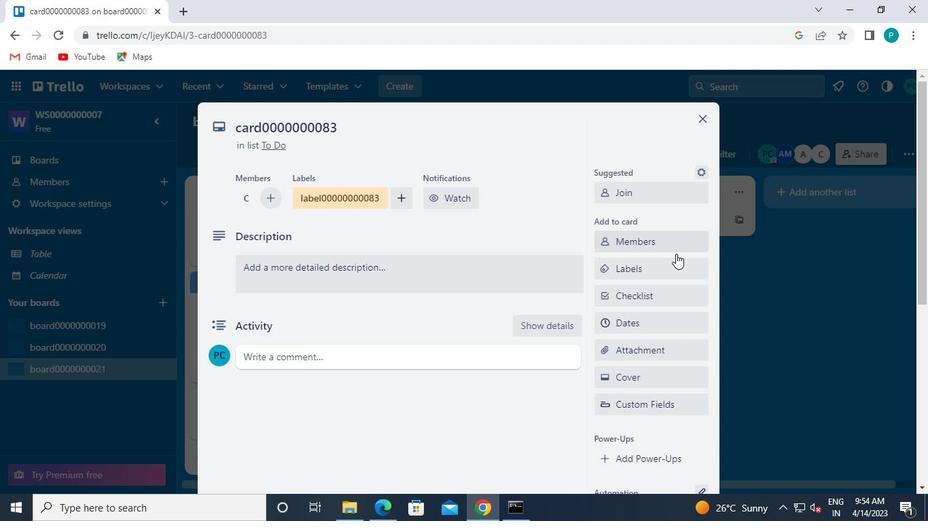 
Action: Mouse pressed left at (666, 299)
Screenshot: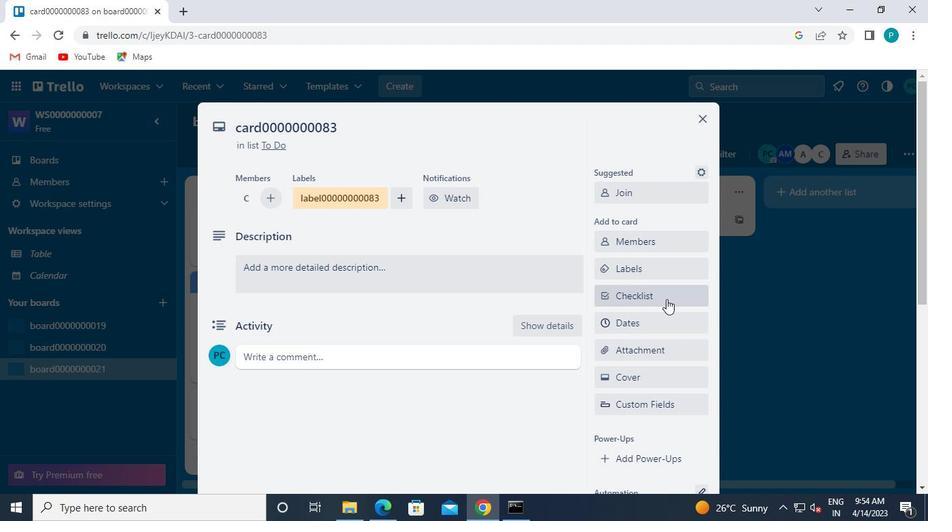 
Action: Mouse moved to (667, 381)
Screenshot: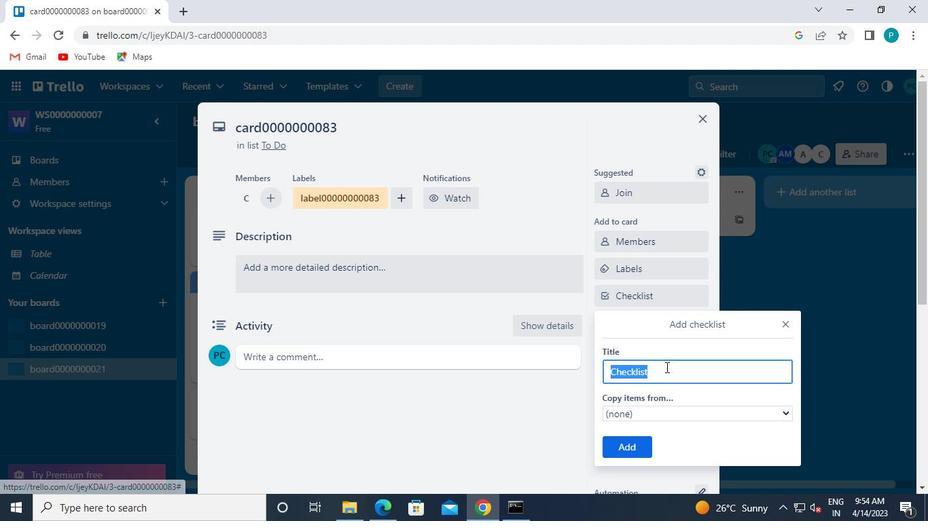 
Action: Keyboard Key.caps_lock
Screenshot: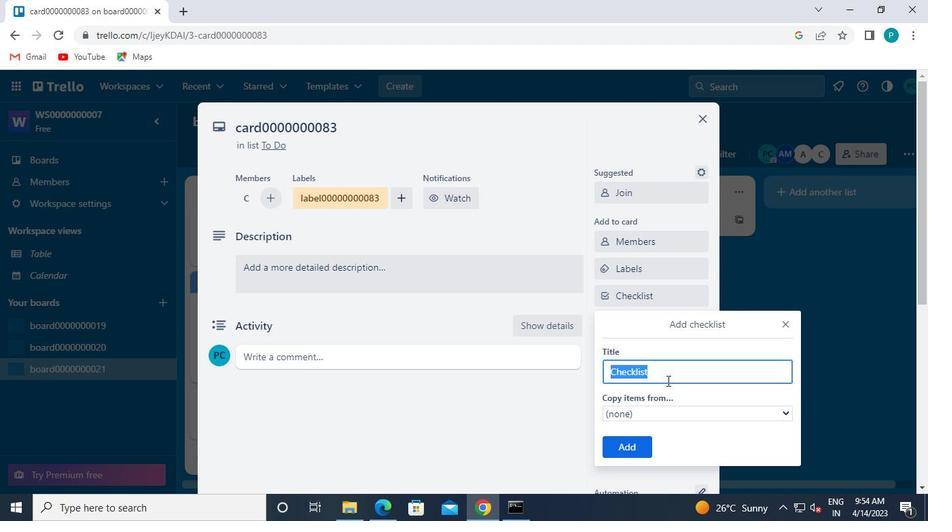 
Action: Keyboard c
Screenshot: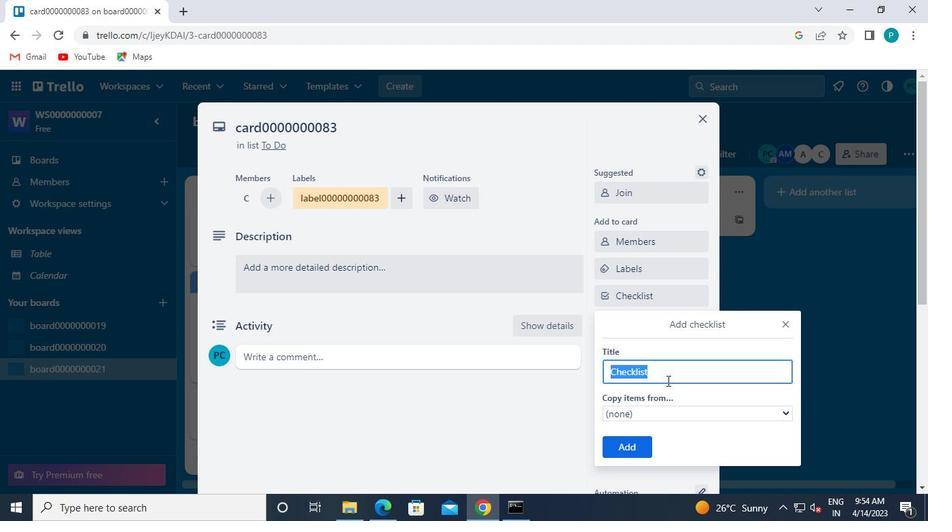 
Action: Keyboard l
Screenshot: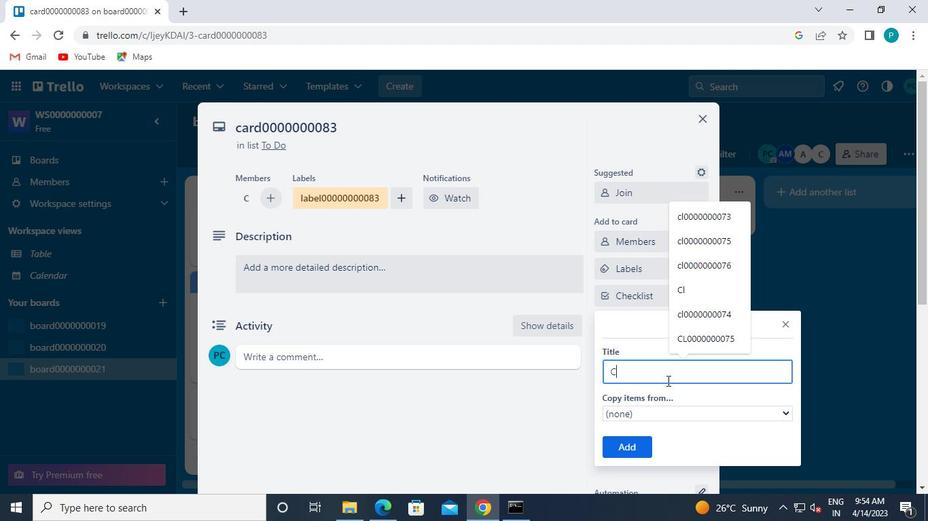 
Action: Keyboard 0
Screenshot: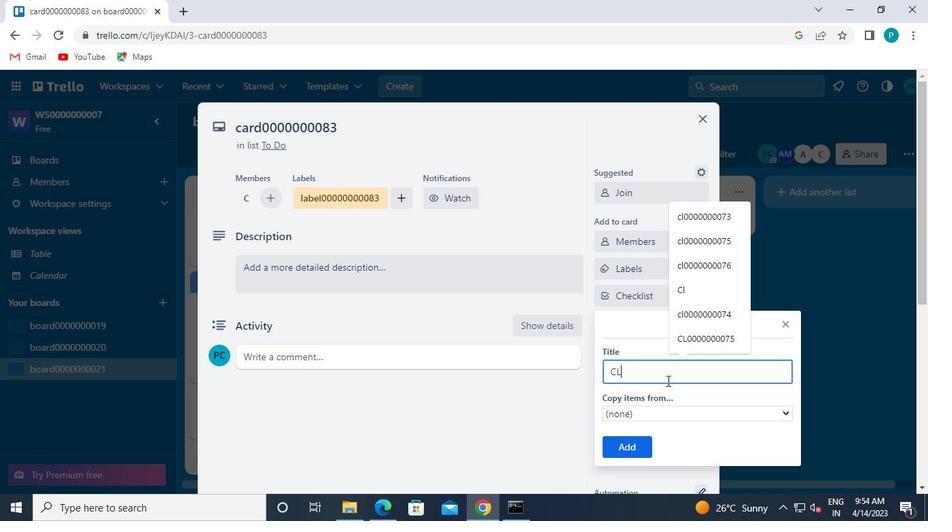 
Action: Keyboard 0
Screenshot: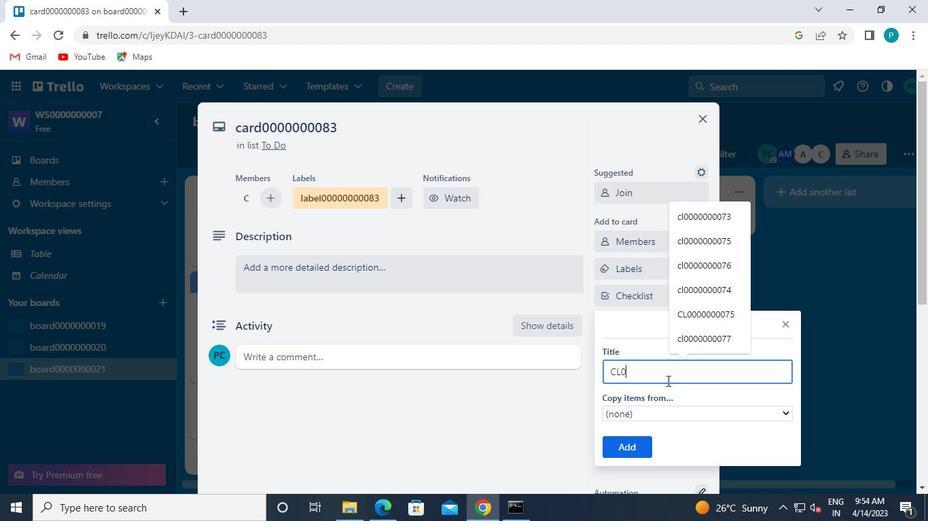 
Action: Keyboard 0
Screenshot: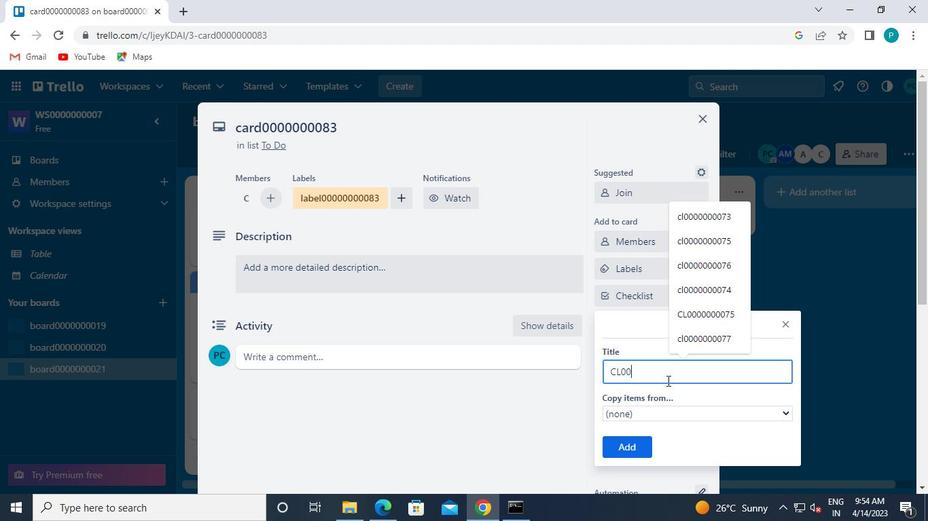 
Action: Keyboard 0
Screenshot: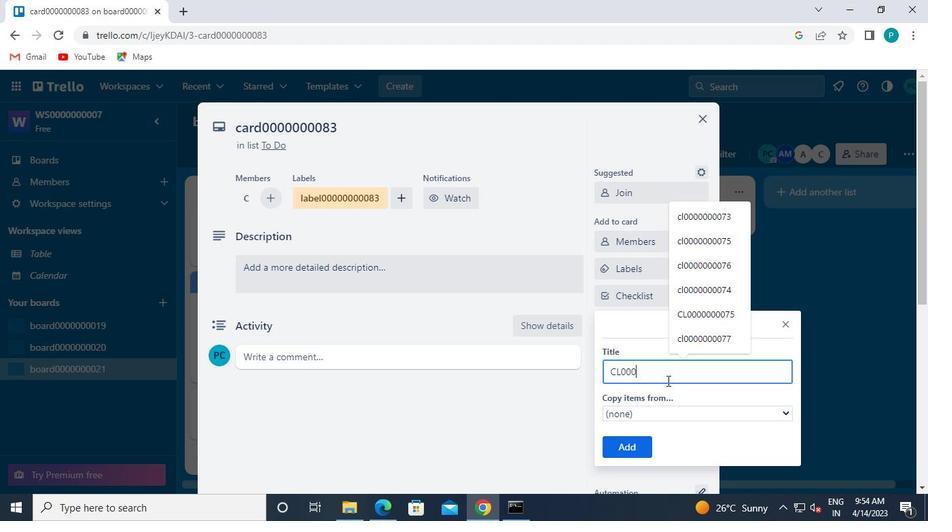 
Action: Keyboard 0
Screenshot: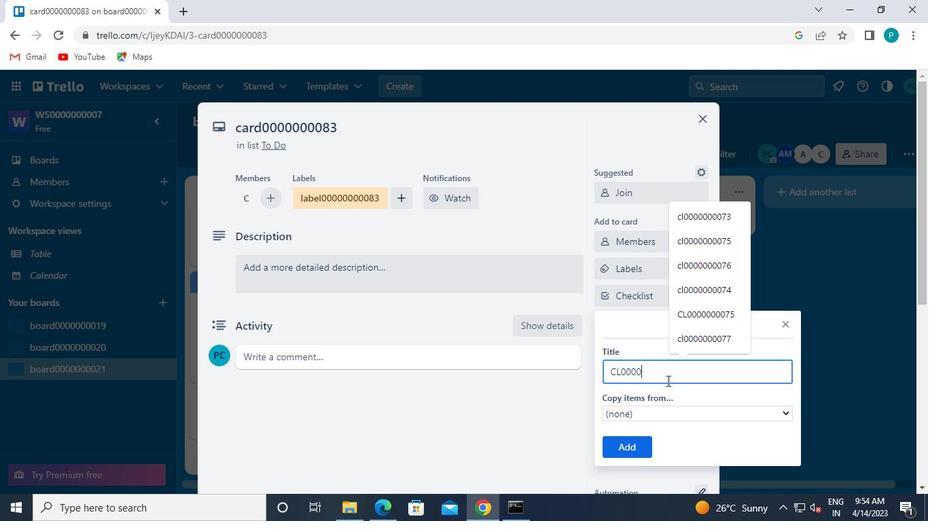 
Action: Keyboard 0
Screenshot: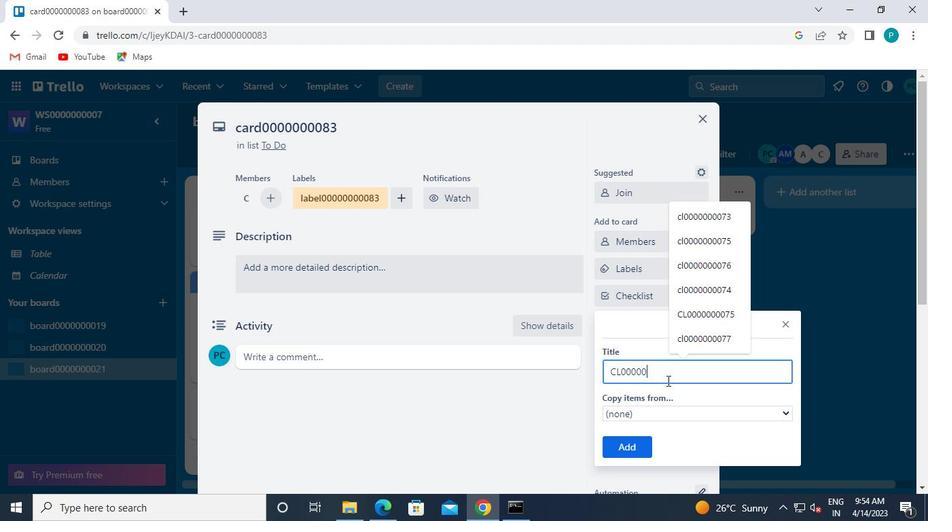 
Action: Keyboard 0
Screenshot: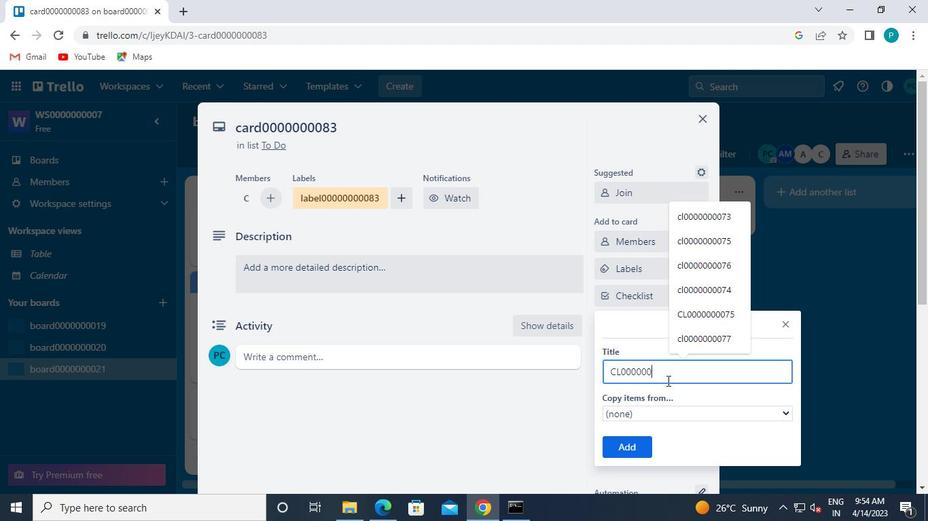 
Action: Keyboard 0
Screenshot: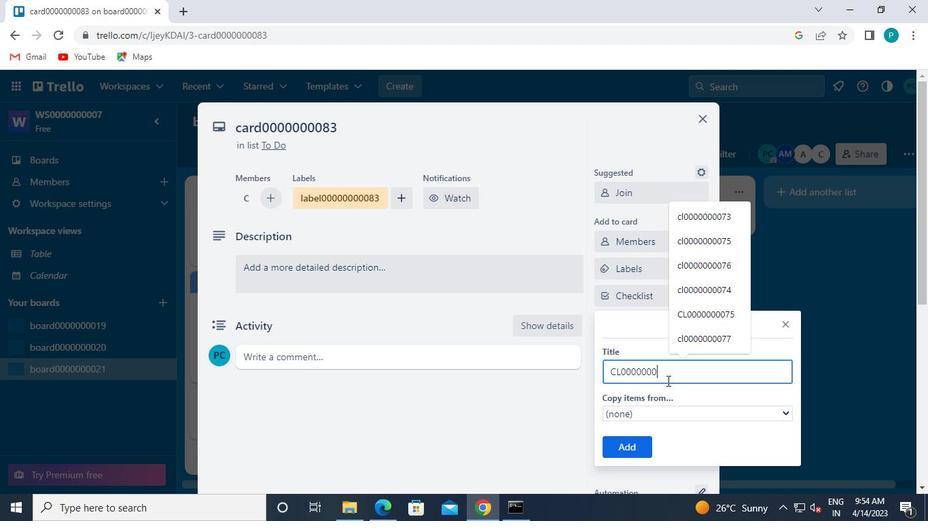 
Action: Keyboard 0
Screenshot: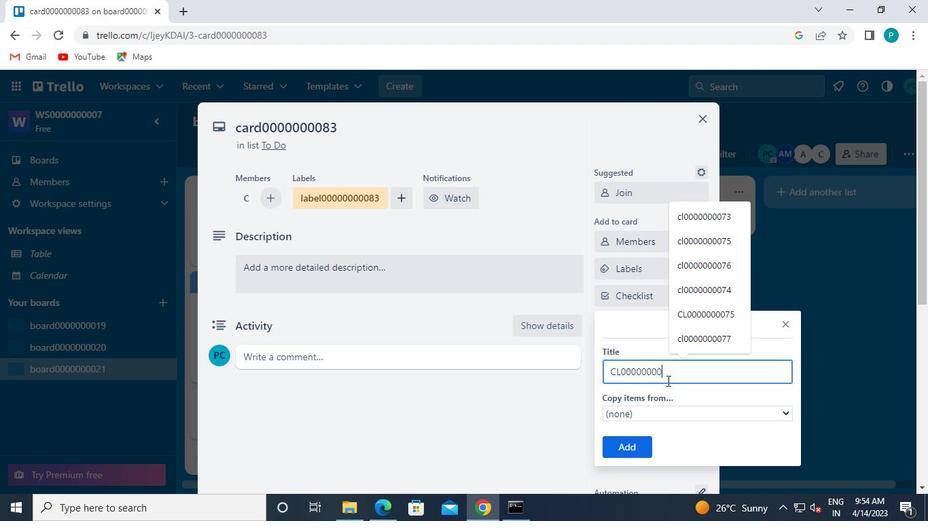 
Action: Keyboard 8
Screenshot: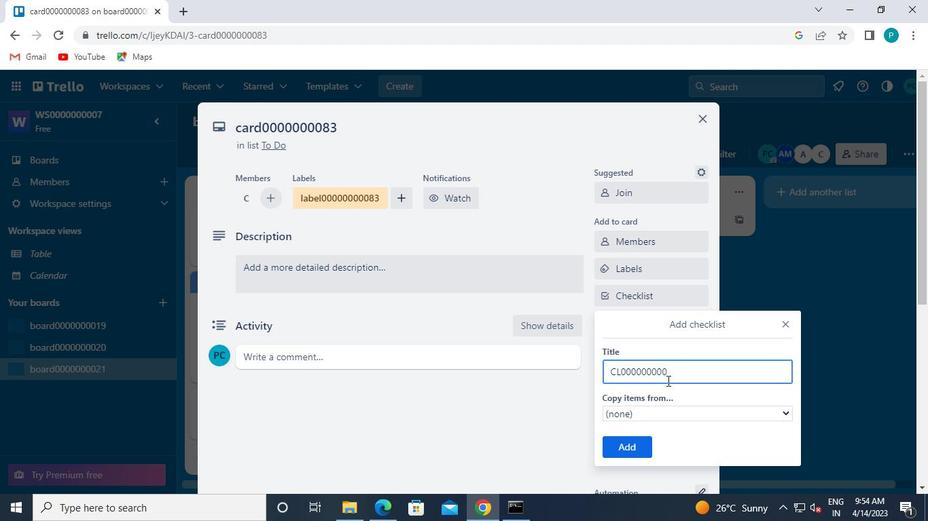 
Action: Keyboard 3
Screenshot: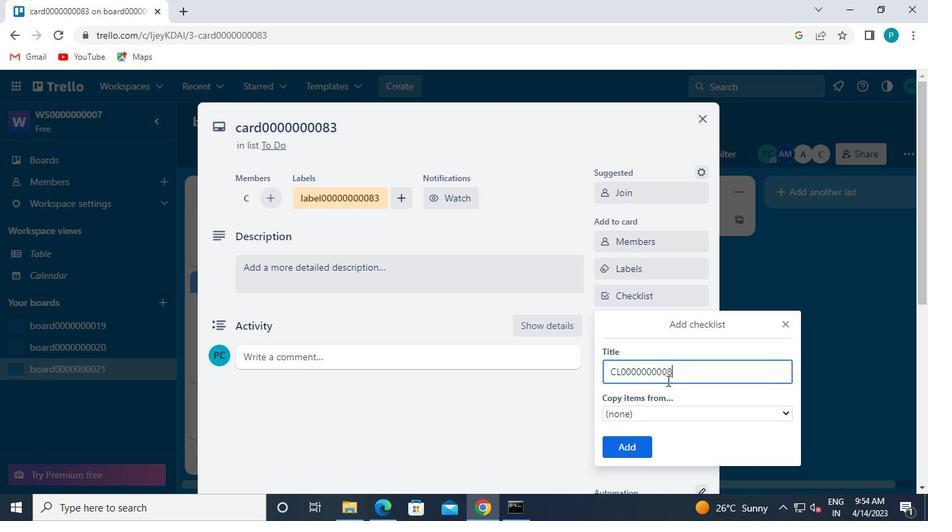 
Action: Mouse moved to (610, 443)
Screenshot: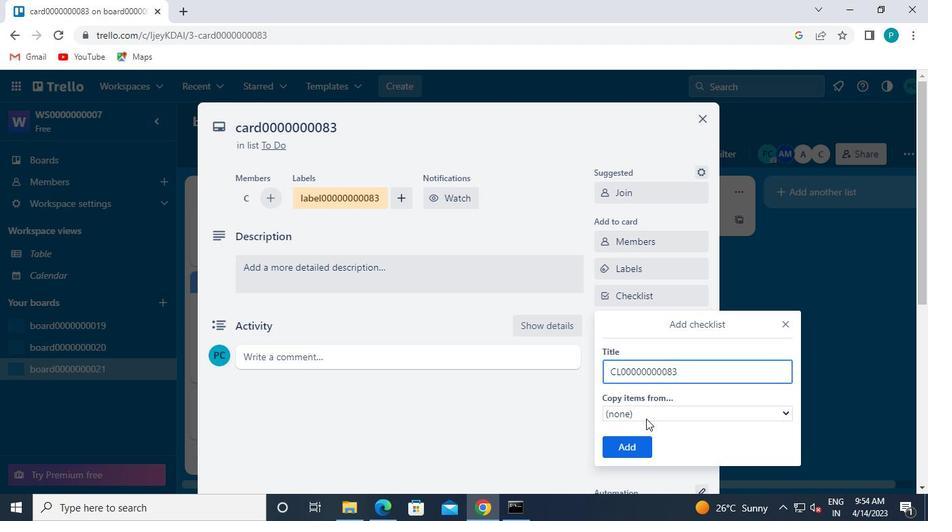 
Action: Mouse pressed left at (610, 443)
Screenshot: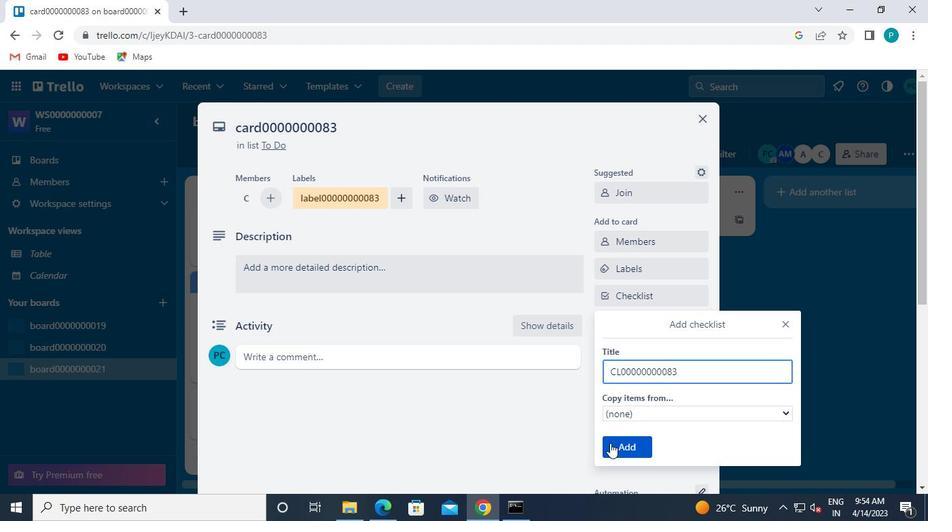 
Action: Mouse moved to (616, 323)
Screenshot: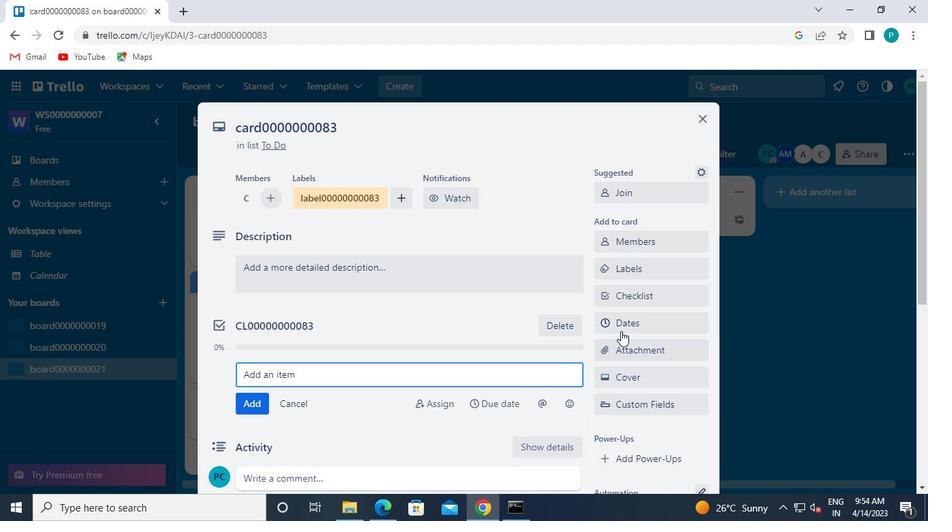 
Action: Mouse pressed left at (616, 323)
Screenshot: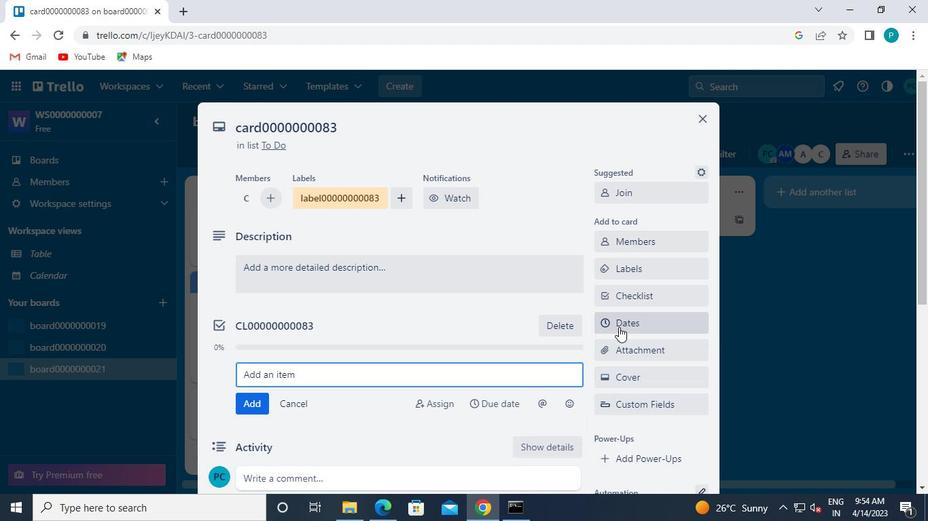 
Action: Mouse moved to (780, 149)
Screenshot: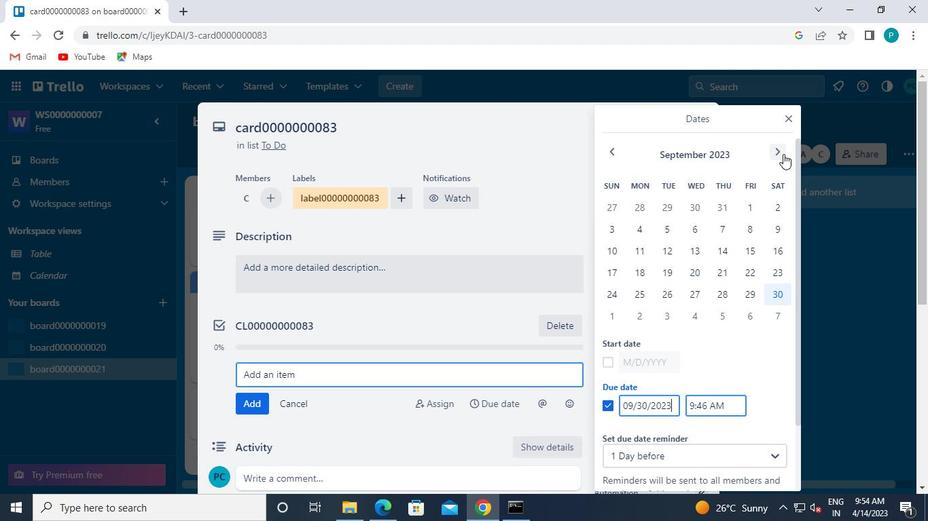 
Action: Mouse pressed left at (780, 149)
Screenshot: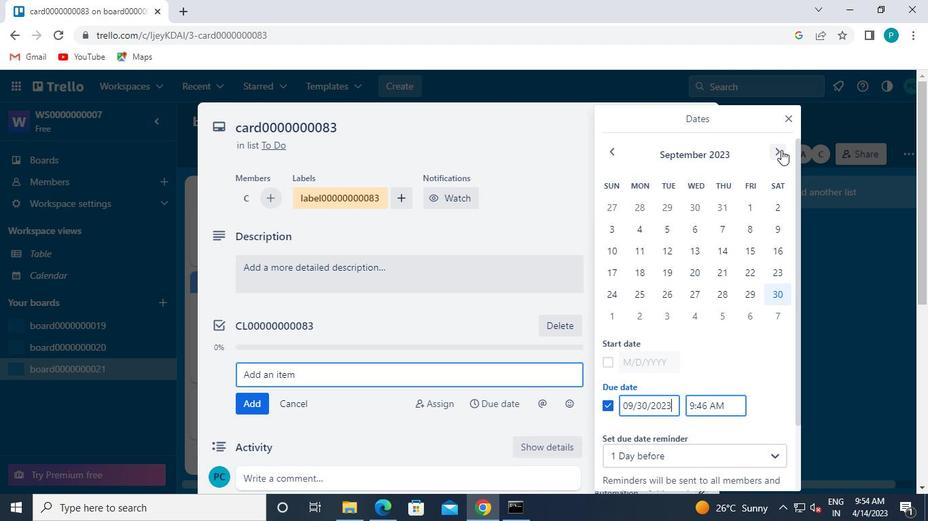 
Action: Mouse moved to (605, 361)
Screenshot: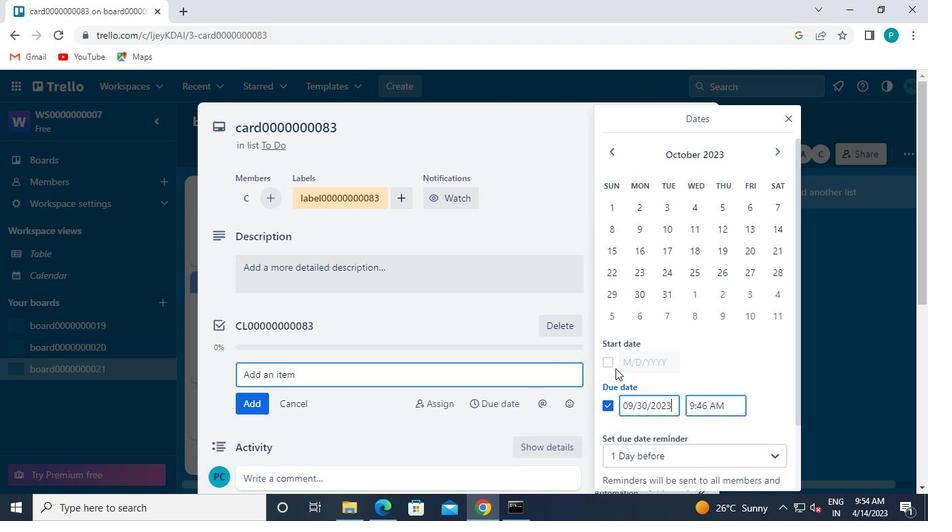 
Action: Mouse pressed left at (605, 361)
Screenshot: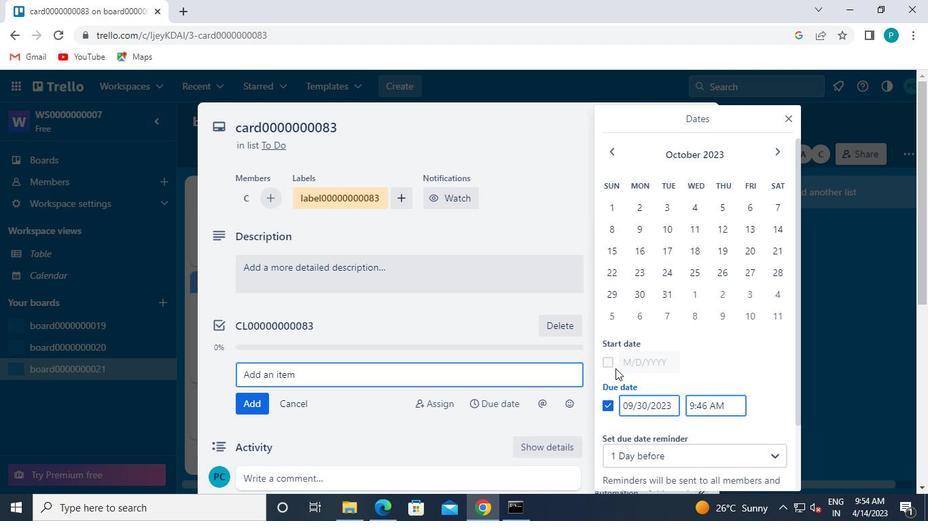 
Action: Mouse moved to (776, 141)
Screenshot: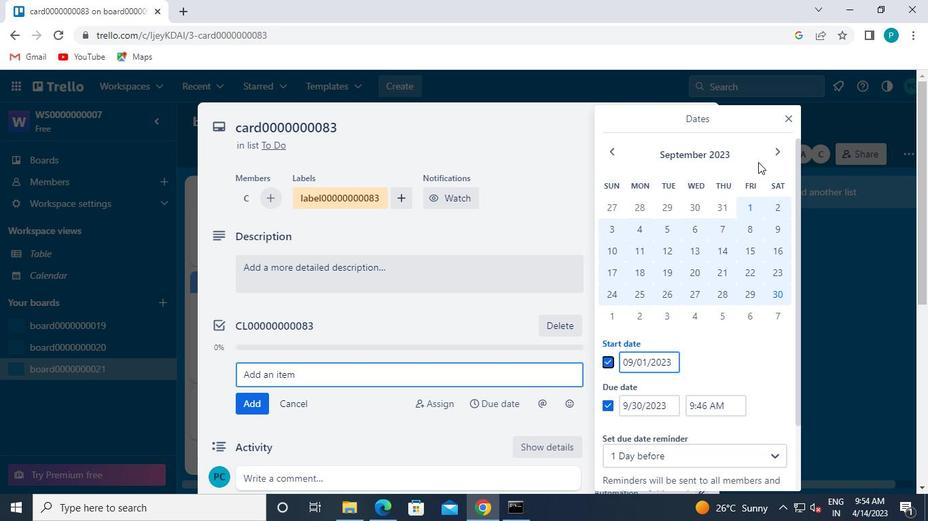 
Action: Mouse pressed left at (776, 141)
Screenshot: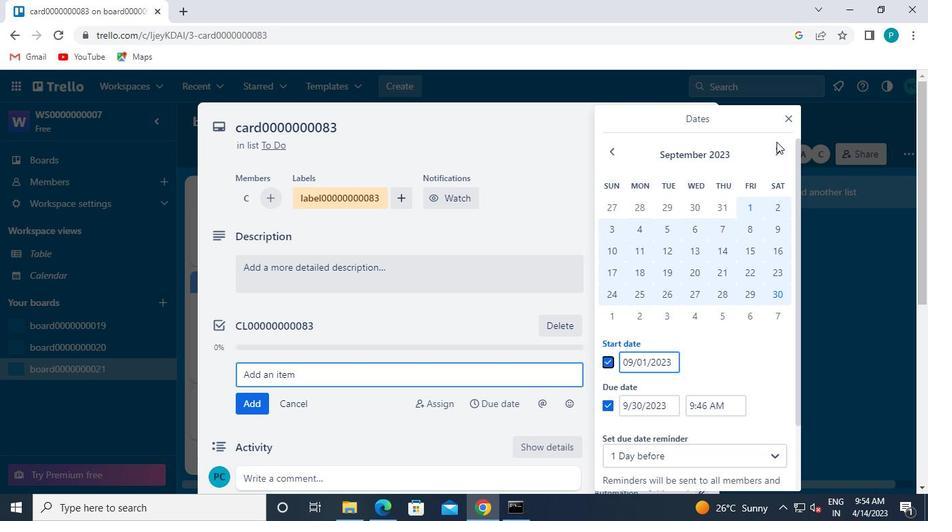 
Action: Mouse moved to (775, 148)
Screenshot: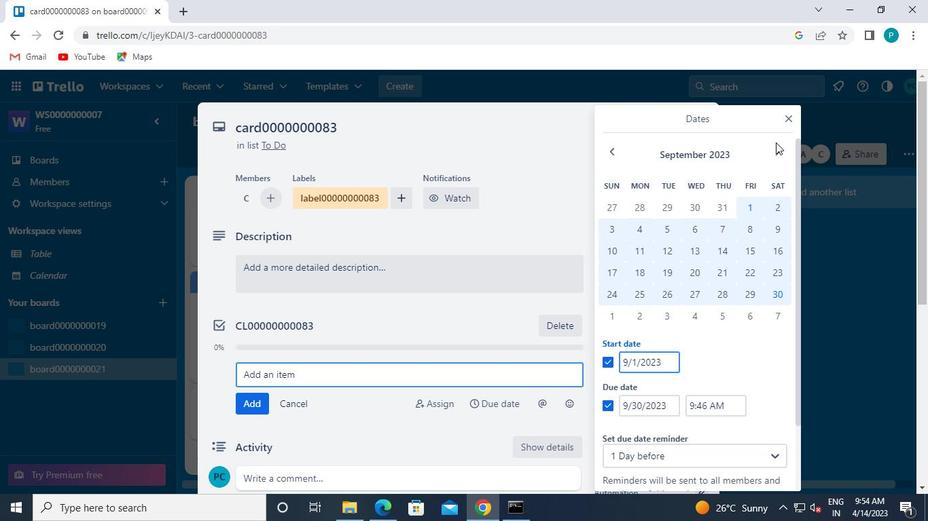 
Action: Mouse pressed left at (775, 148)
Screenshot: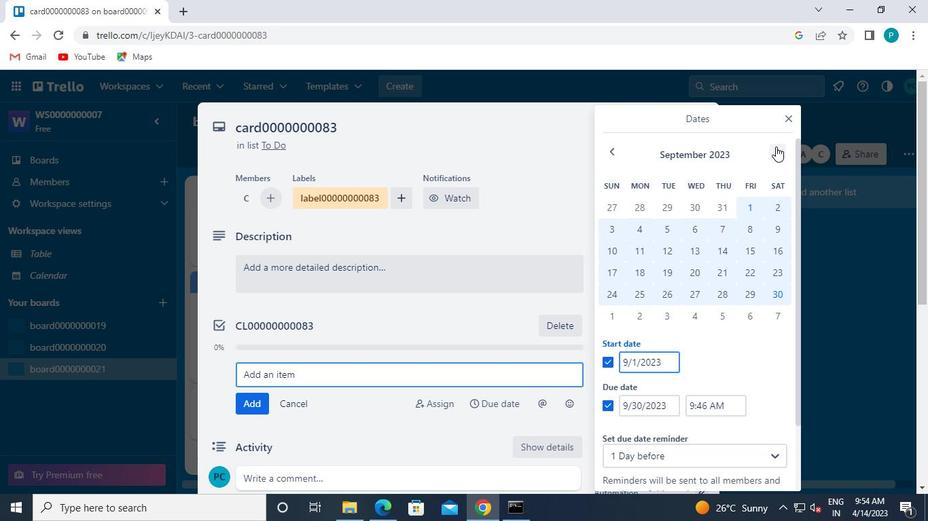 
Action: Mouse moved to (614, 206)
Screenshot: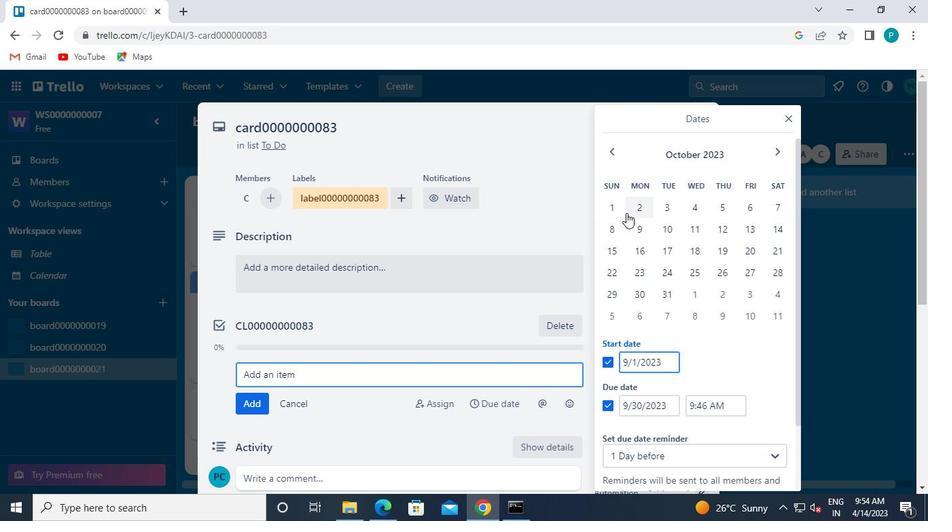 
Action: Mouse pressed left at (614, 206)
Screenshot: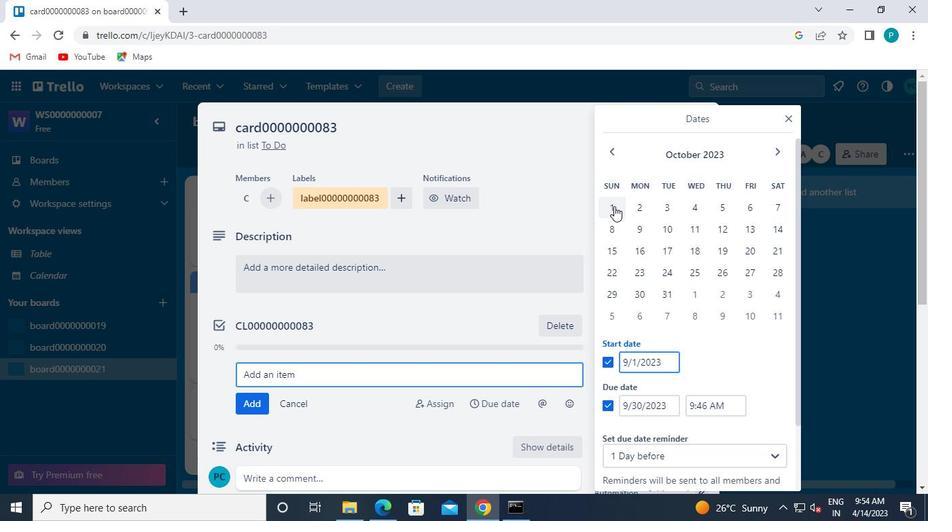 
Action: Mouse moved to (661, 293)
Screenshot: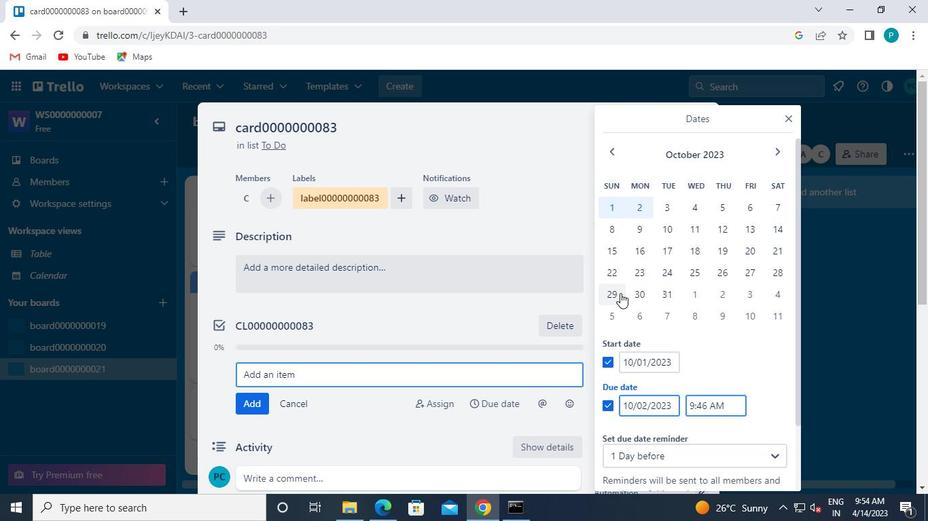 
Action: Mouse pressed left at (661, 293)
Screenshot: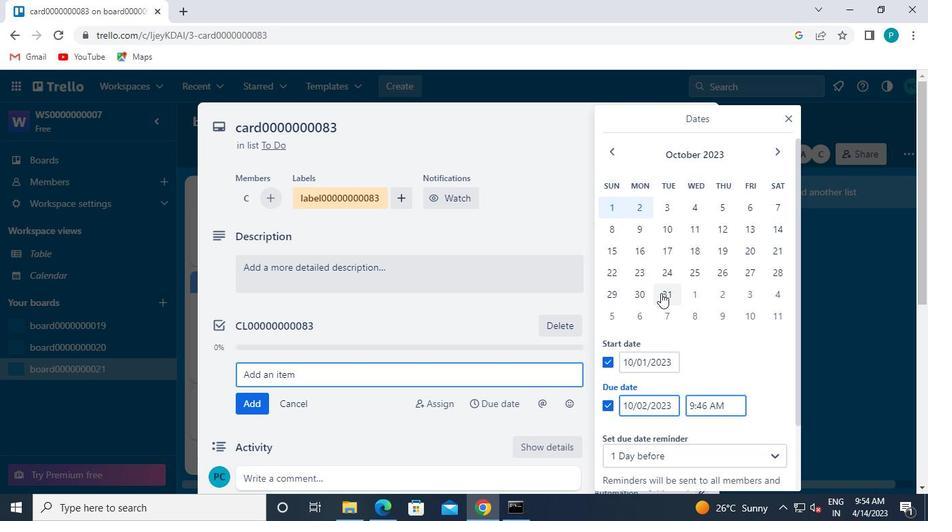 
Action: Mouse moved to (655, 432)
Screenshot: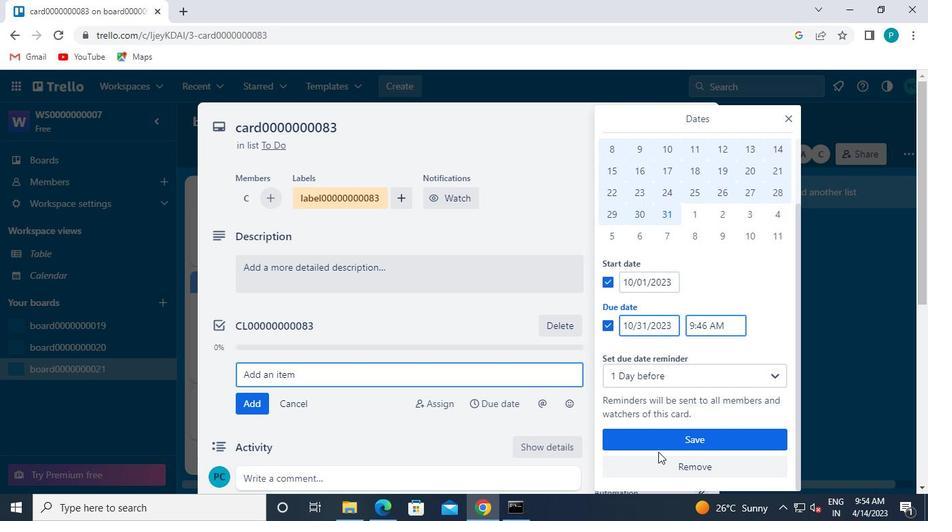 
Action: Mouse pressed left at (655, 432)
Screenshot: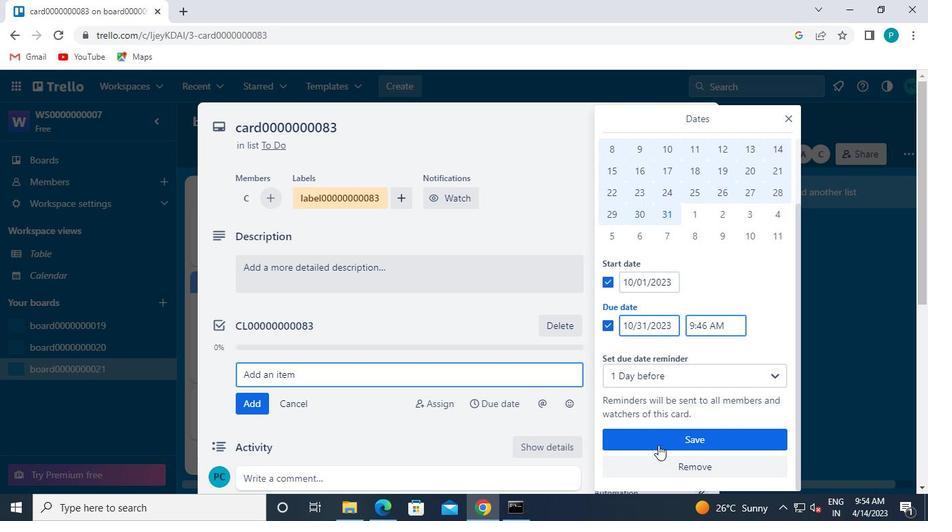 
Action: Mouse moved to (574, 406)
Screenshot: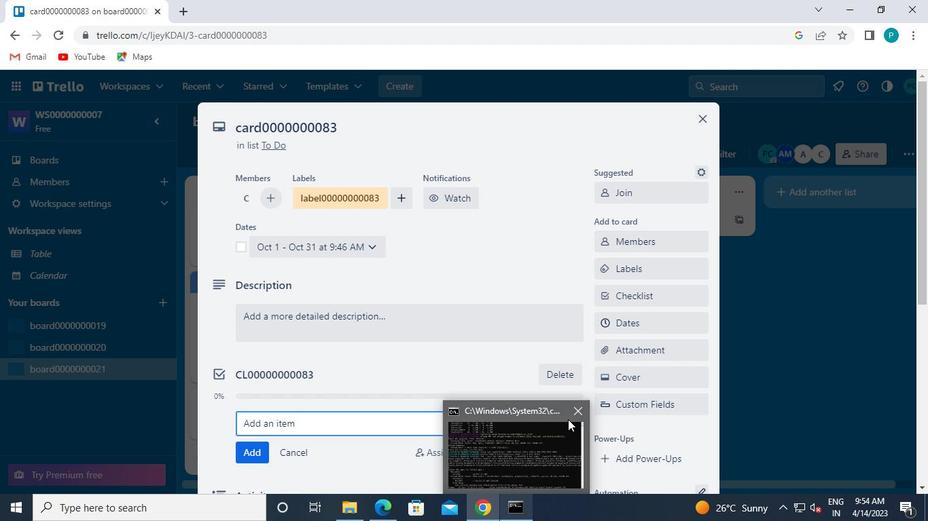 
Action: Mouse pressed left at (574, 406)
Screenshot: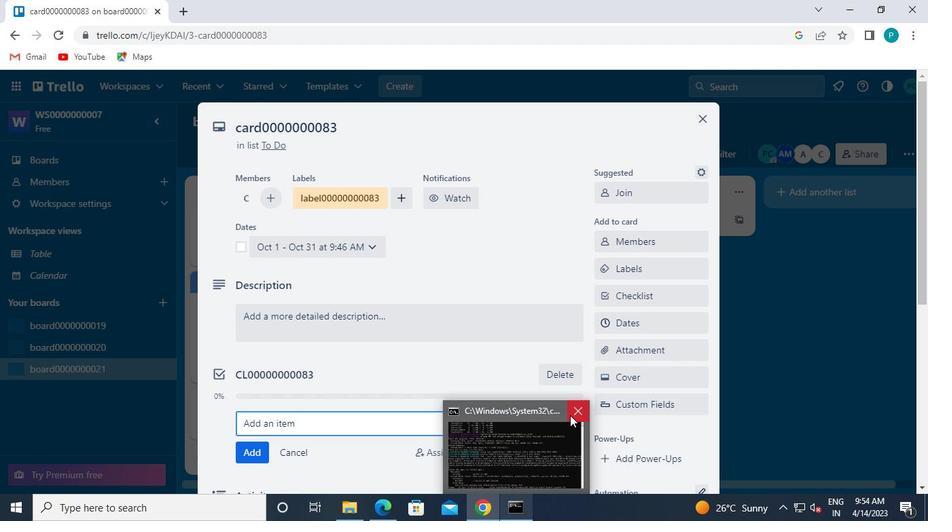 
